Task: Add a signature Gloria Young containing Best wishes for a happy Columbus Day, Gloria Young to email address softage.2@softage.net and add a label Medications
Action: Mouse moved to (84, 110)
Screenshot: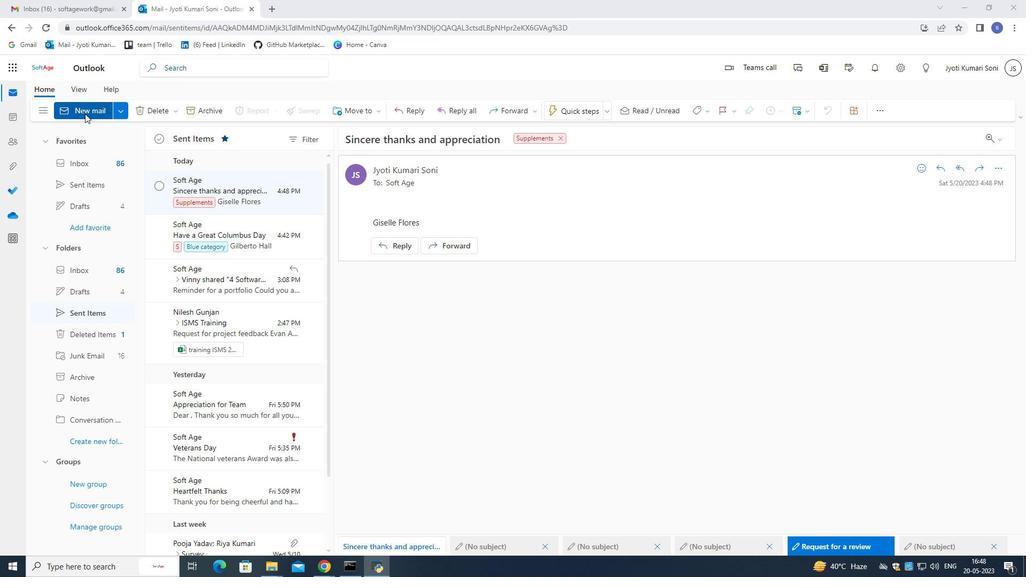 
Action: Mouse pressed left at (84, 110)
Screenshot: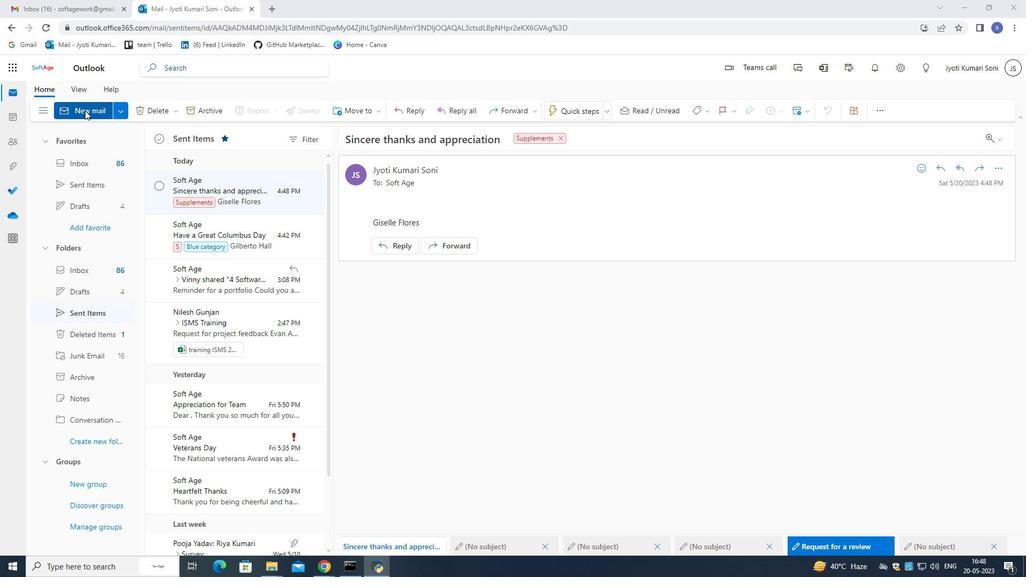 
Action: Mouse moved to (609, 172)
Screenshot: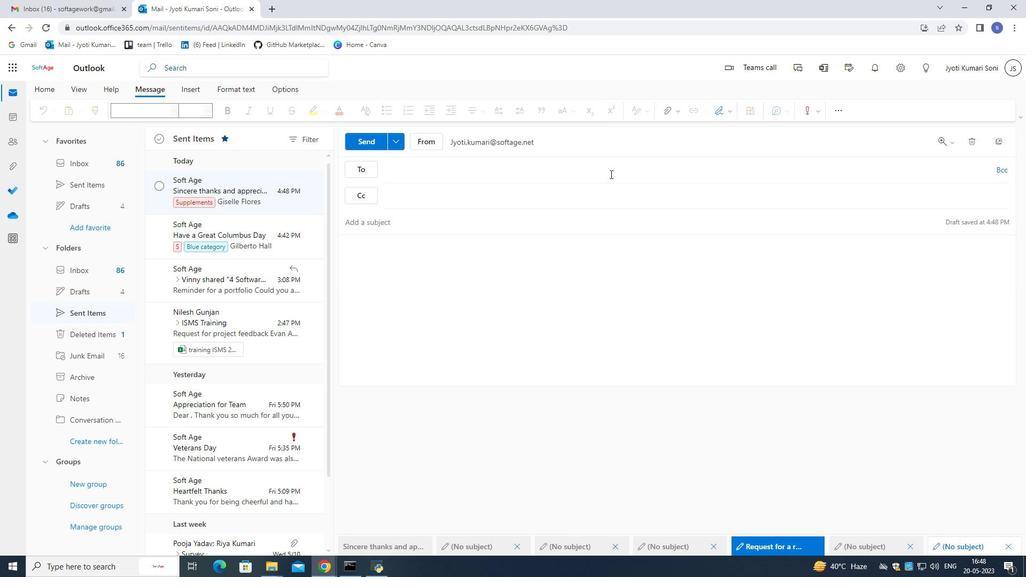 
Action: Mouse pressed left at (609, 172)
Screenshot: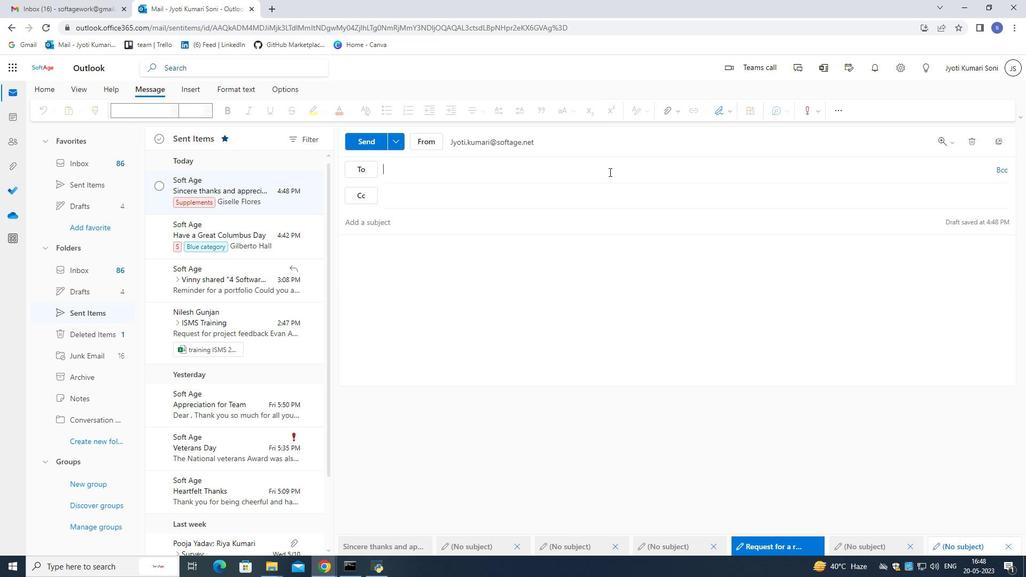 
Action: Mouse moved to (732, 109)
Screenshot: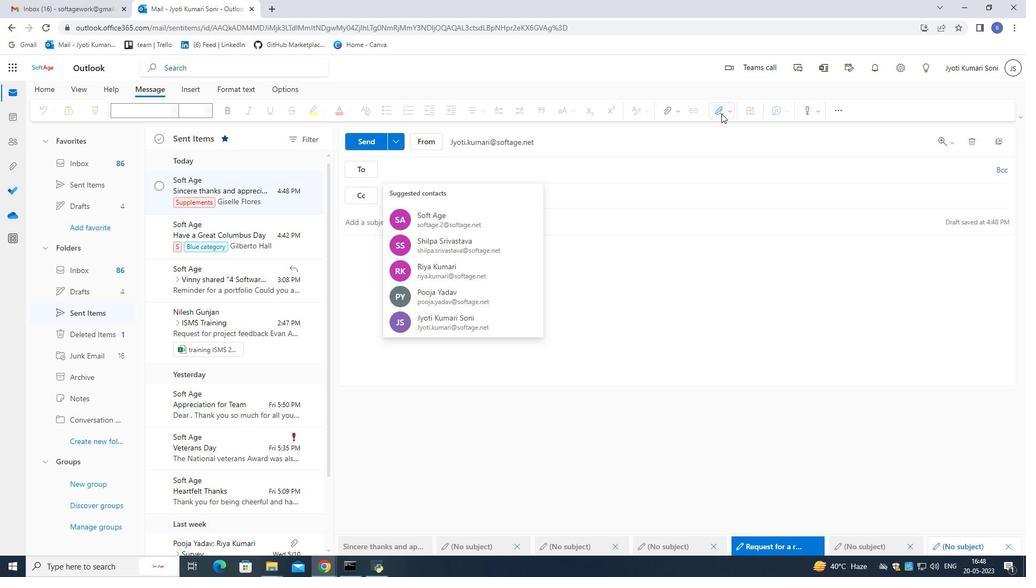 
Action: Mouse pressed left at (732, 109)
Screenshot: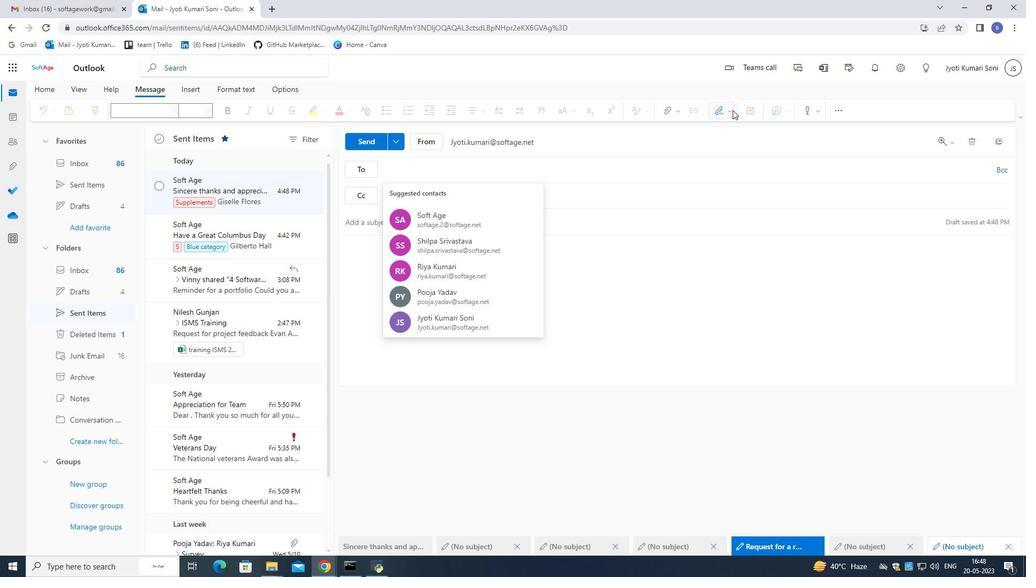 
Action: Mouse moved to (705, 304)
Screenshot: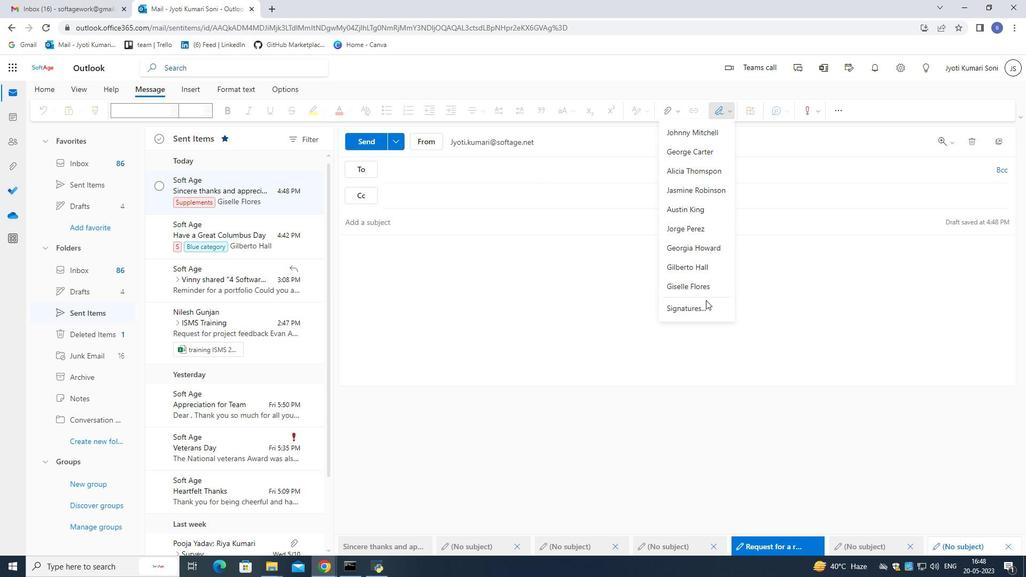 
Action: Mouse pressed left at (705, 304)
Screenshot: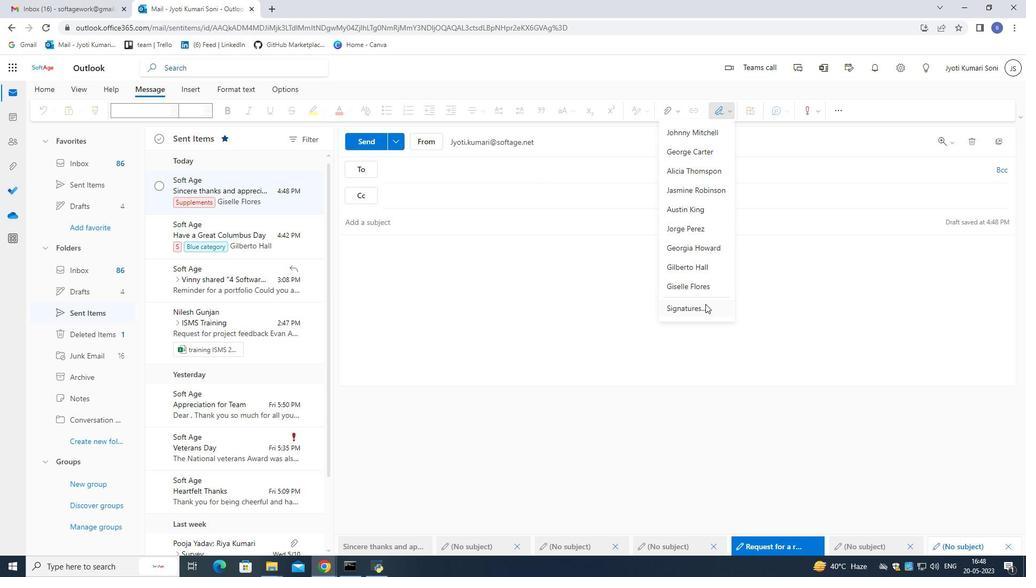 
Action: Mouse moved to (676, 194)
Screenshot: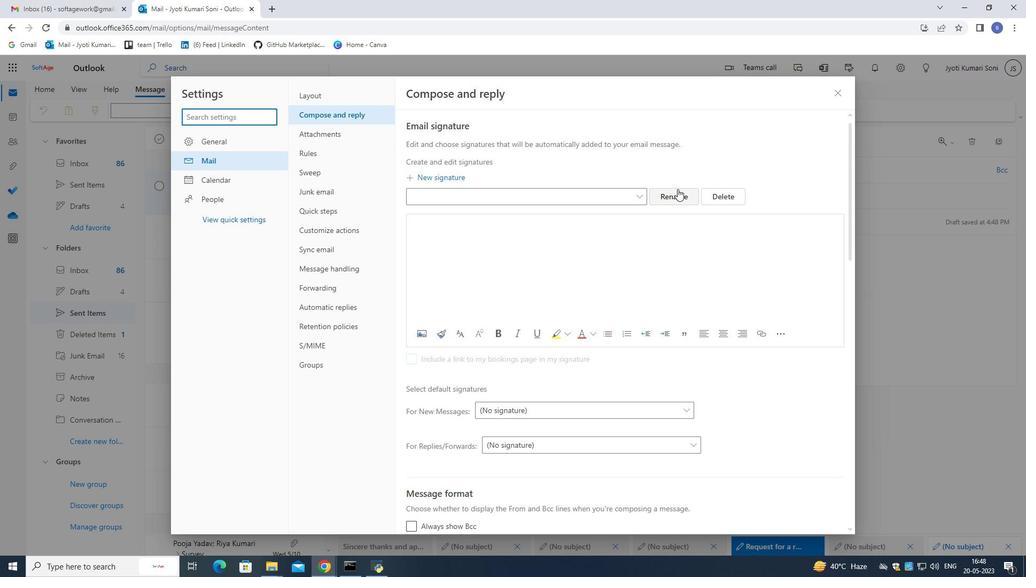 
Action: Mouse pressed left at (676, 194)
Screenshot: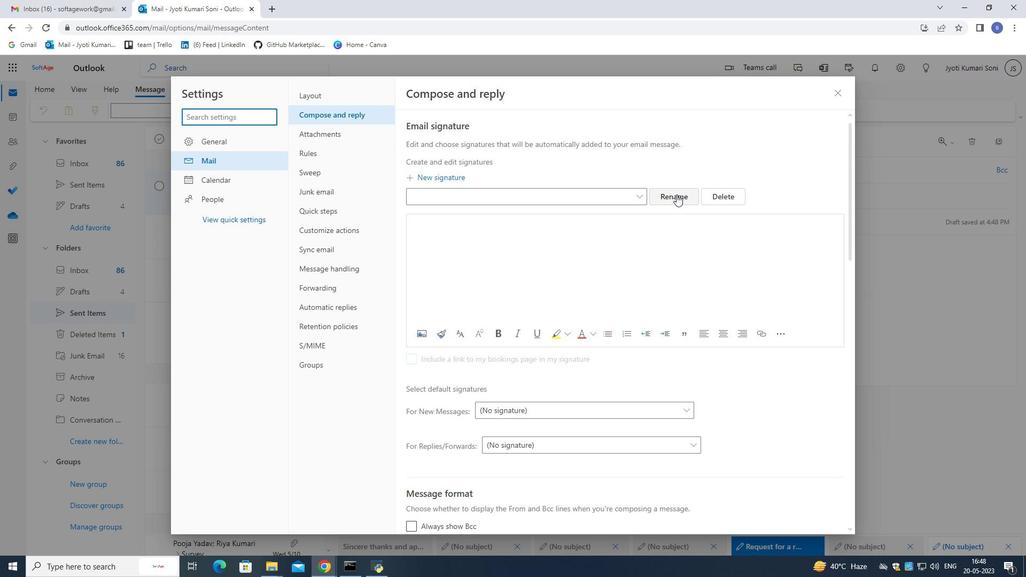 
Action: Mouse moved to (643, 194)
Screenshot: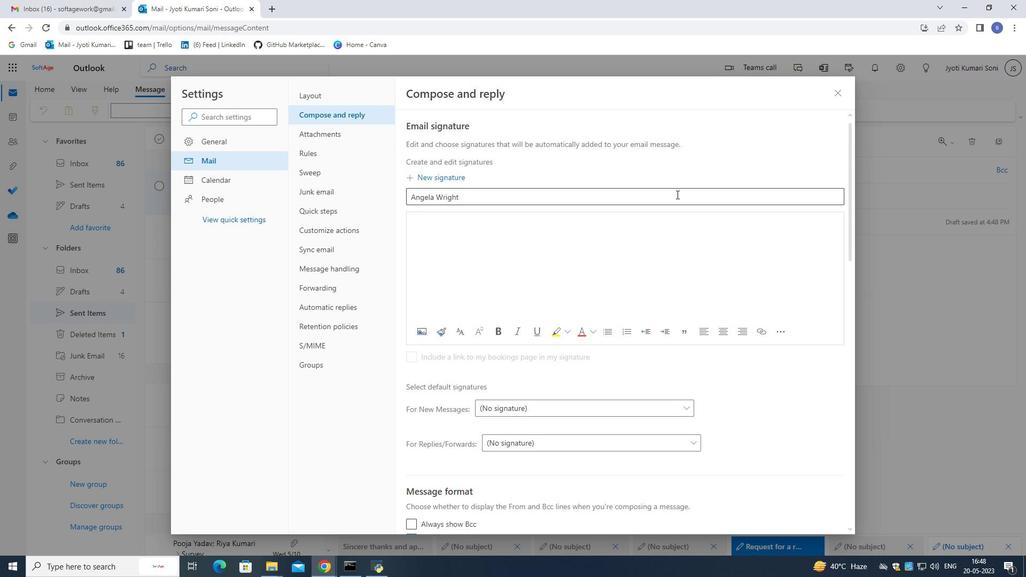
Action: Mouse pressed left at (643, 194)
Screenshot: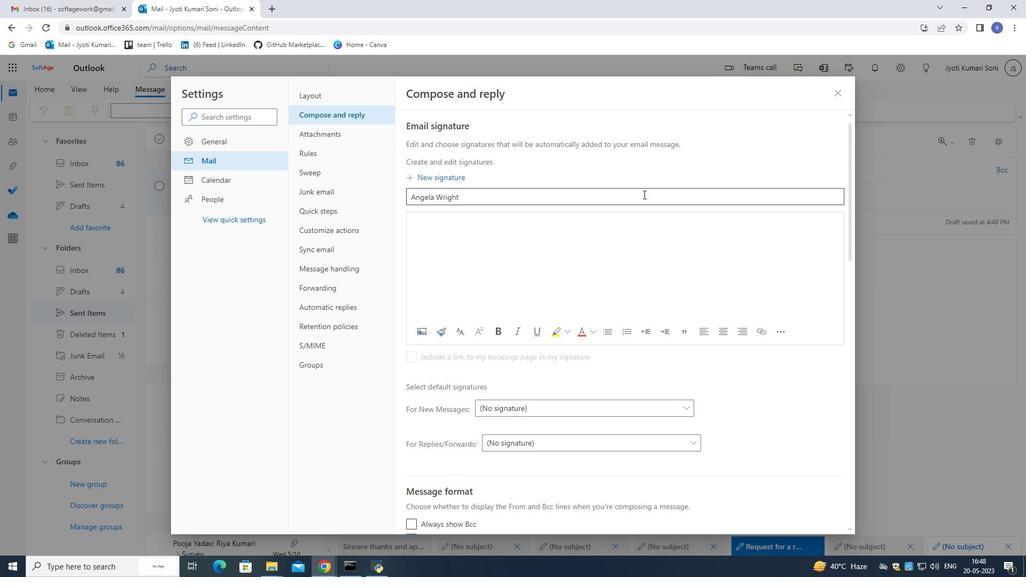 
Action: Mouse pressed left at (643, 194)
Screenshot: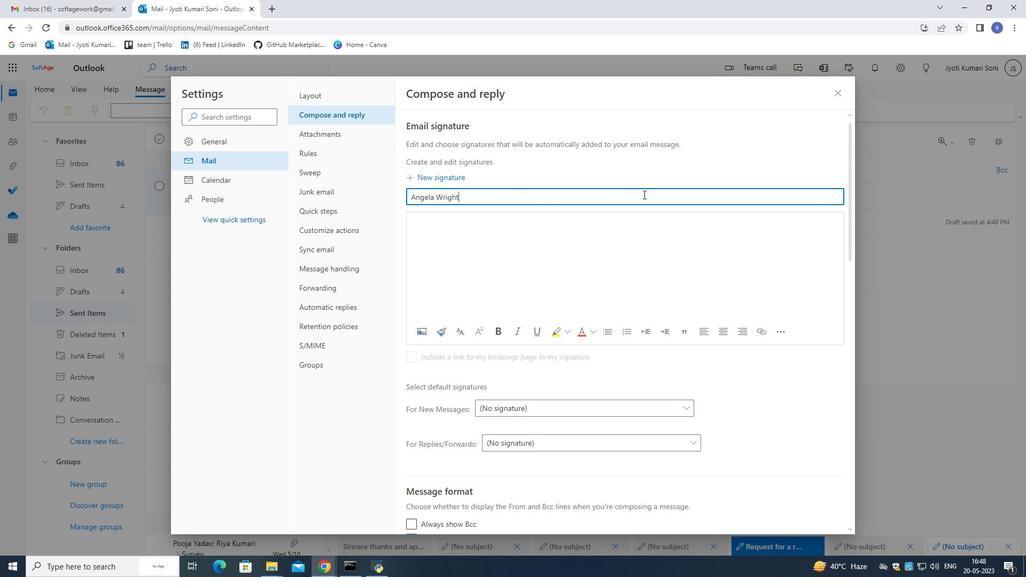 
Action: Mouse pressed left at (643, 194)
Screenshot: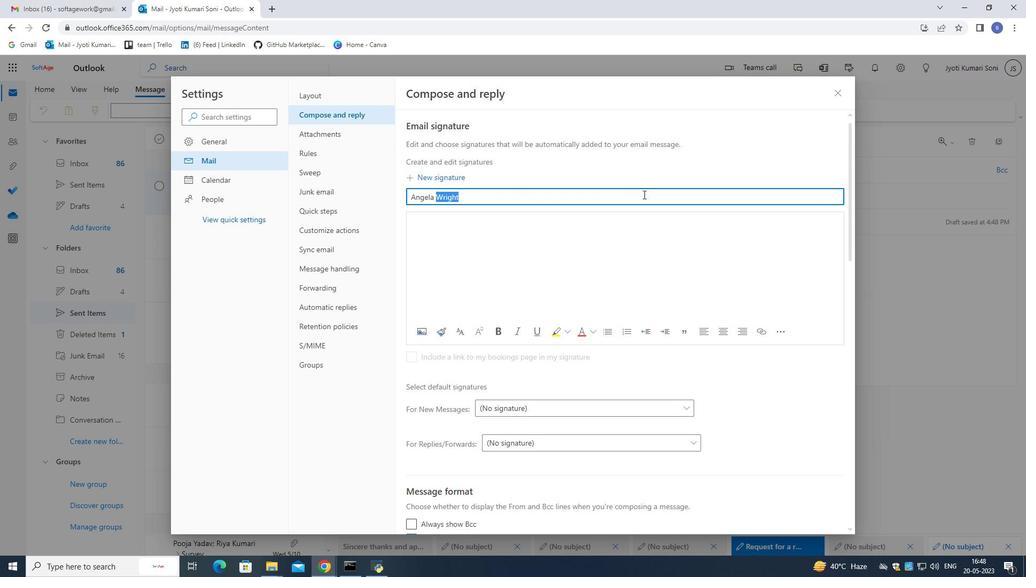 
Action: Key pressed <Key.shift><Key.shift>Gloria<Key.space><Key.shift>Young
Screenshot: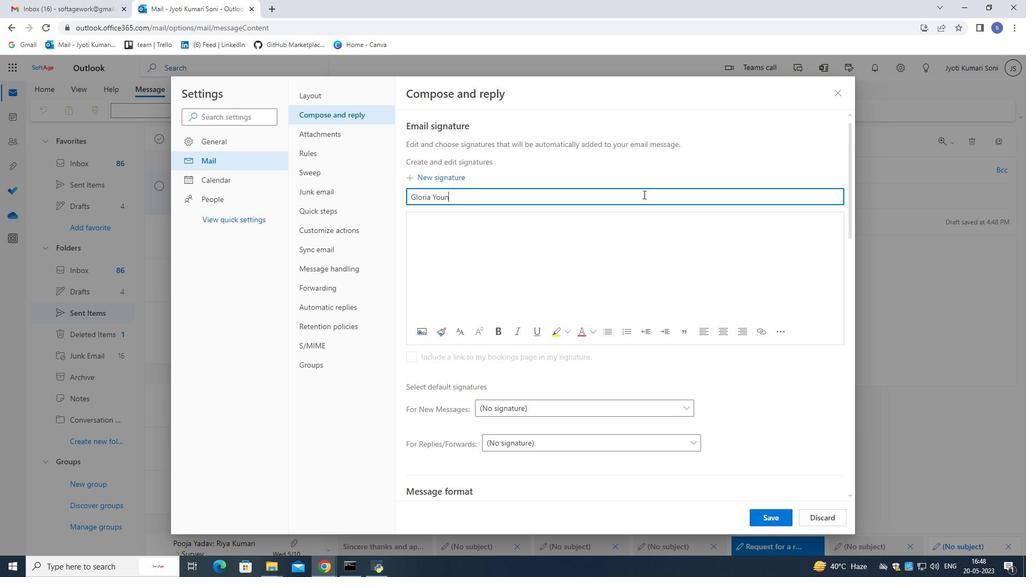 
Action: Mouse pressed left at (643, 194)
Screenshot: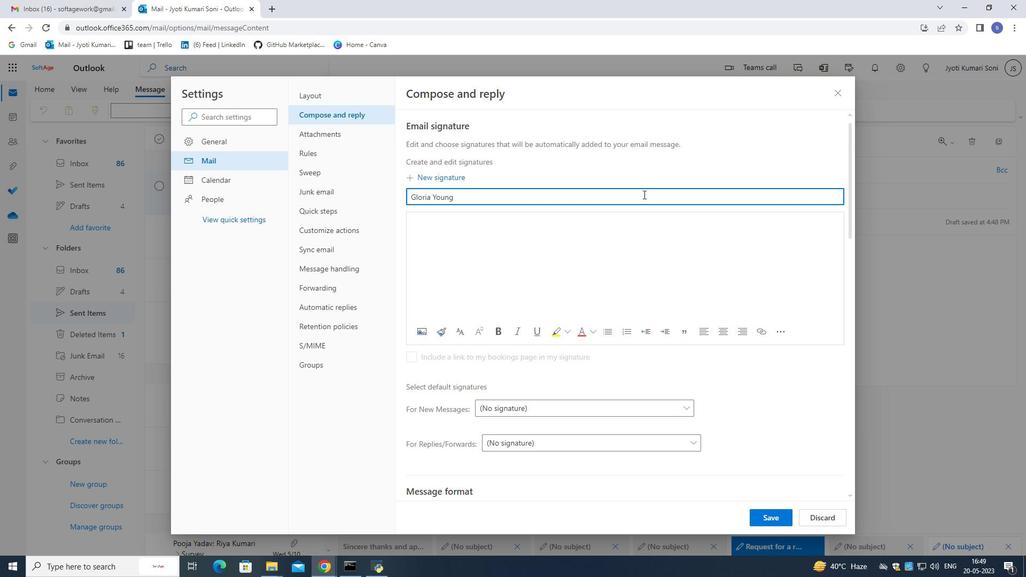 
Action: Mouse moved to (400, 187)
Screenshot: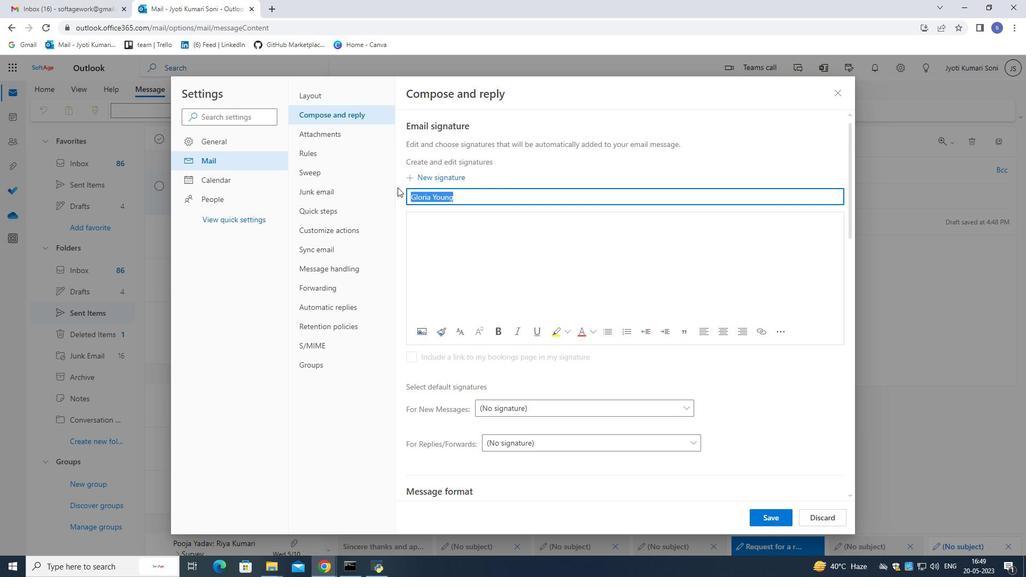 
Action: Key pressed ctrl+C
Screenshot: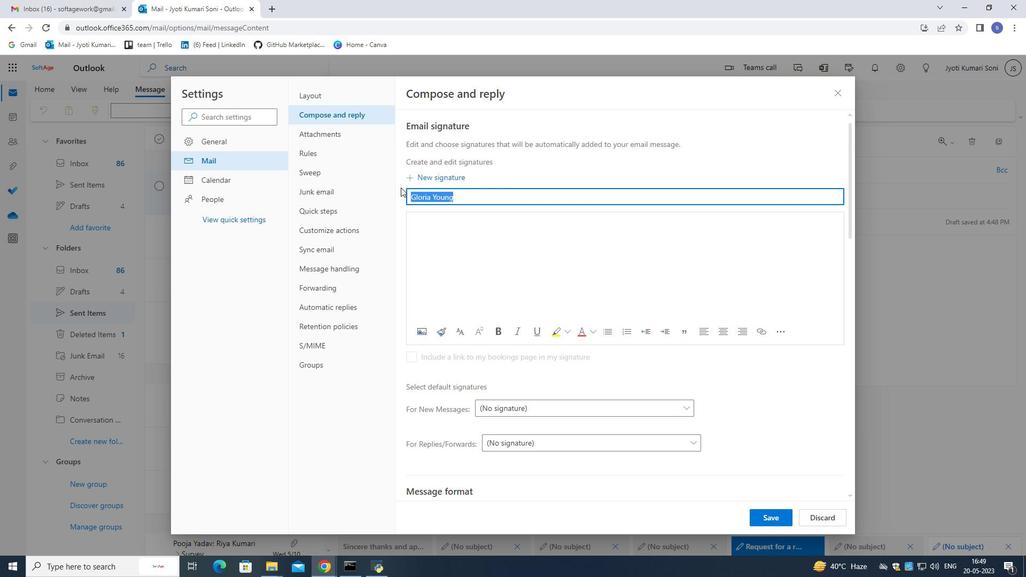 
Action: Mouse moved to (442, 235)
Screenshot: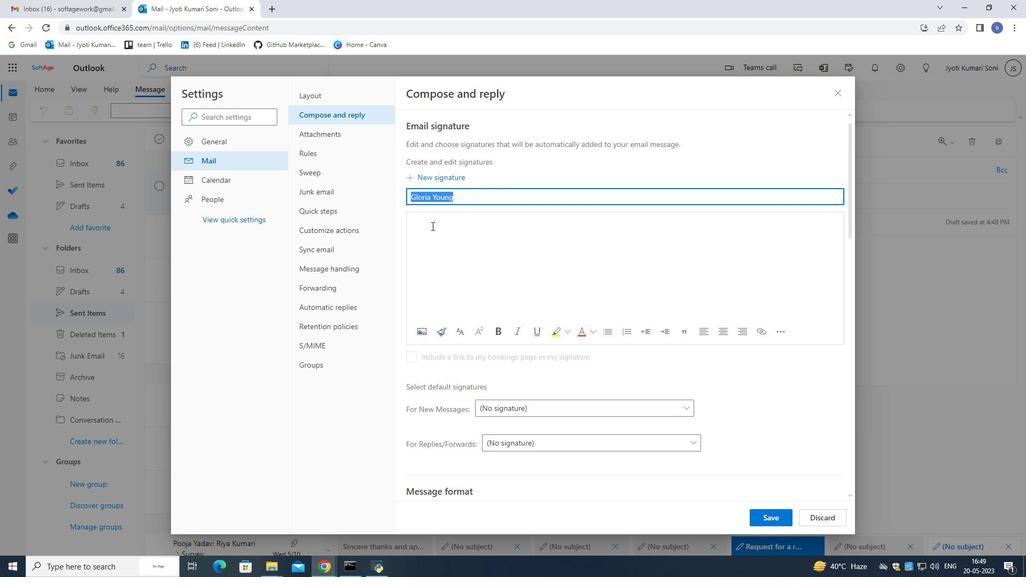 
Action: Mouse pressed left at (442, 235)
Screenshot: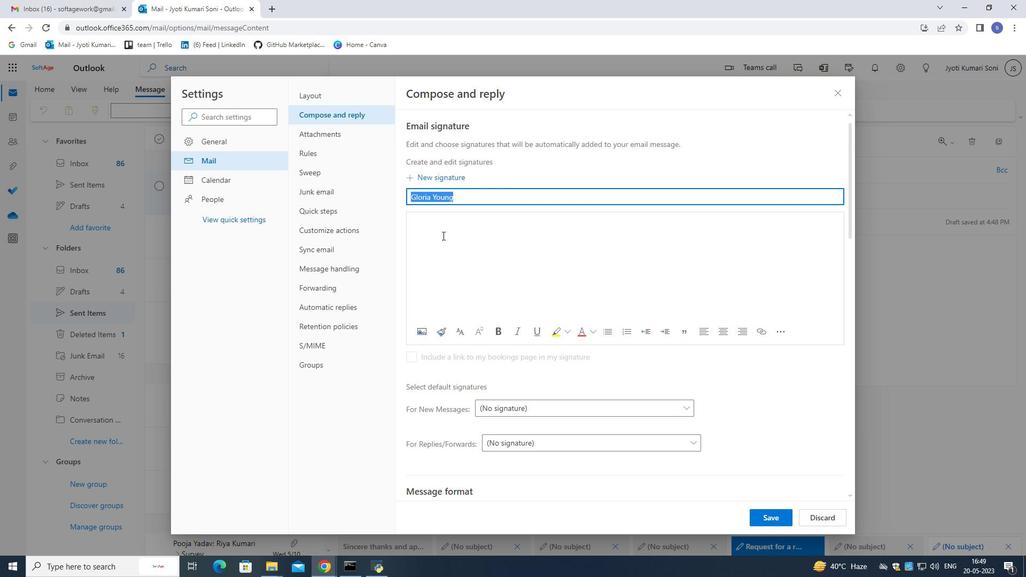 
Action: Key pressed ctrl+V
Screenshot: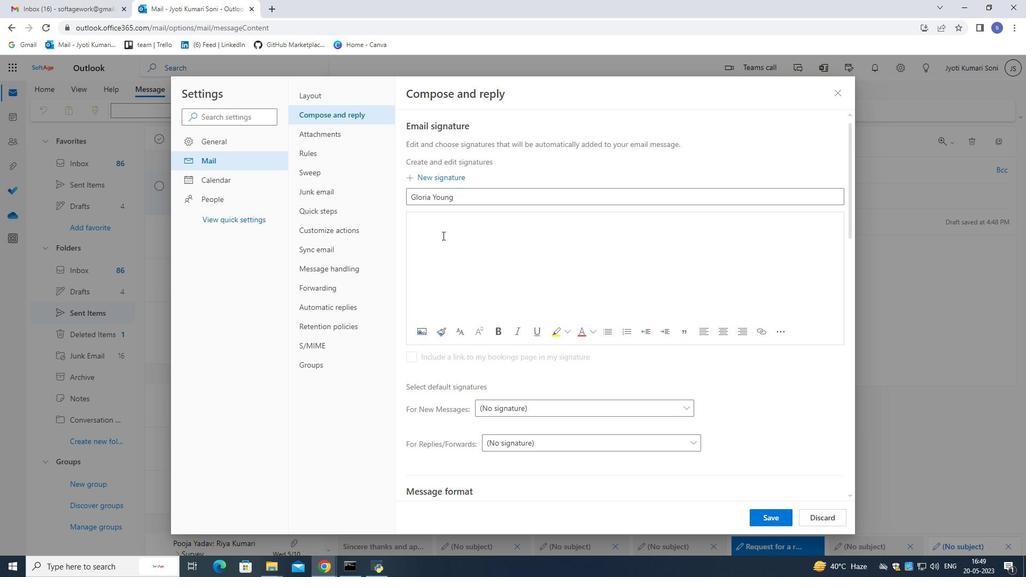
Action: Mouse moved to (779, 514)
Screenshot: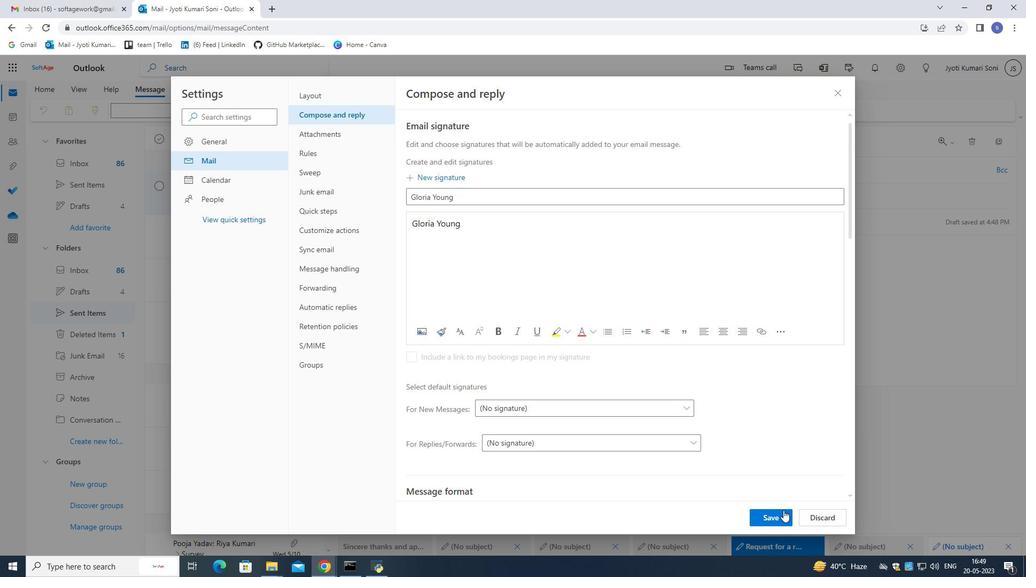 
Action: Mouse pressed left at (779, 514)
Screenshot: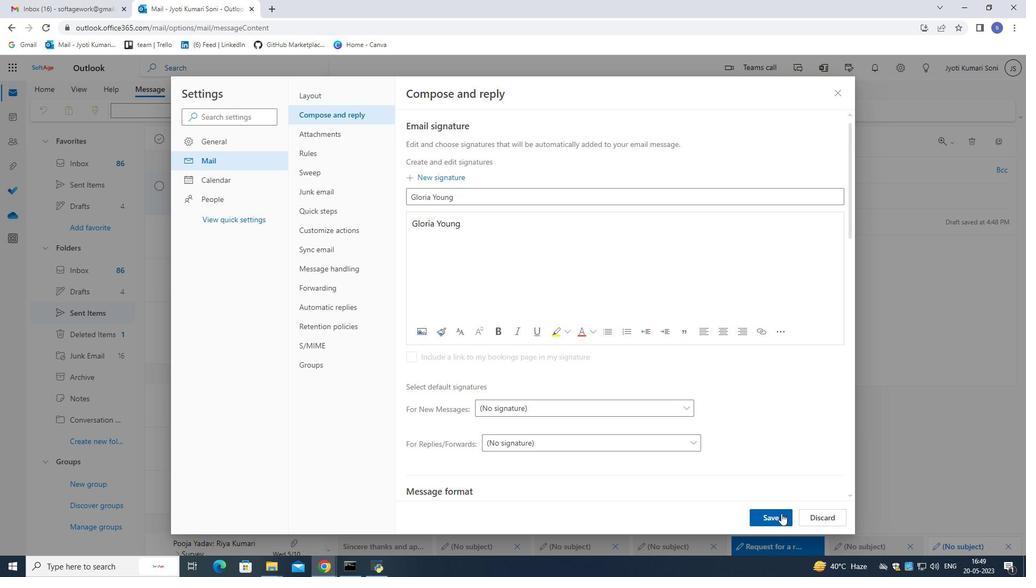 
Action: Mouse moved to (841, 91)
Screenshot: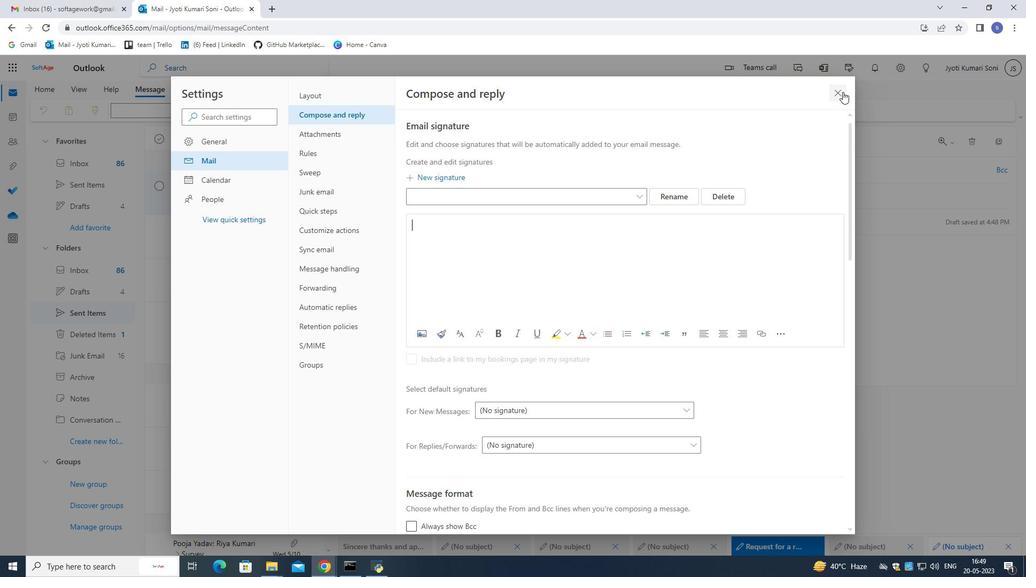 
Action: Mouse pressed left at (841, 91)
Screenshot: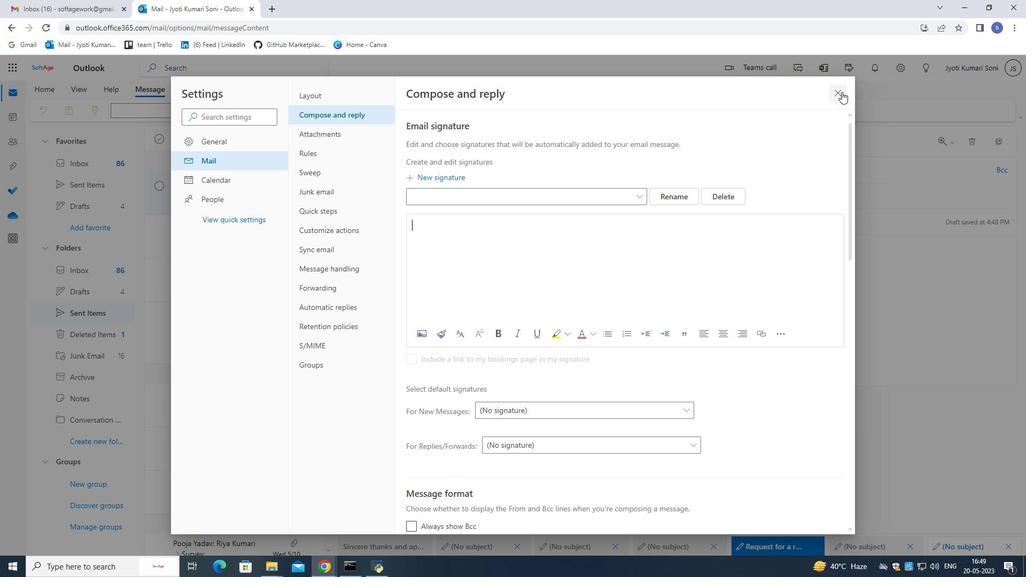 
Action: Mouse moved to (721, 114)
Screenshot: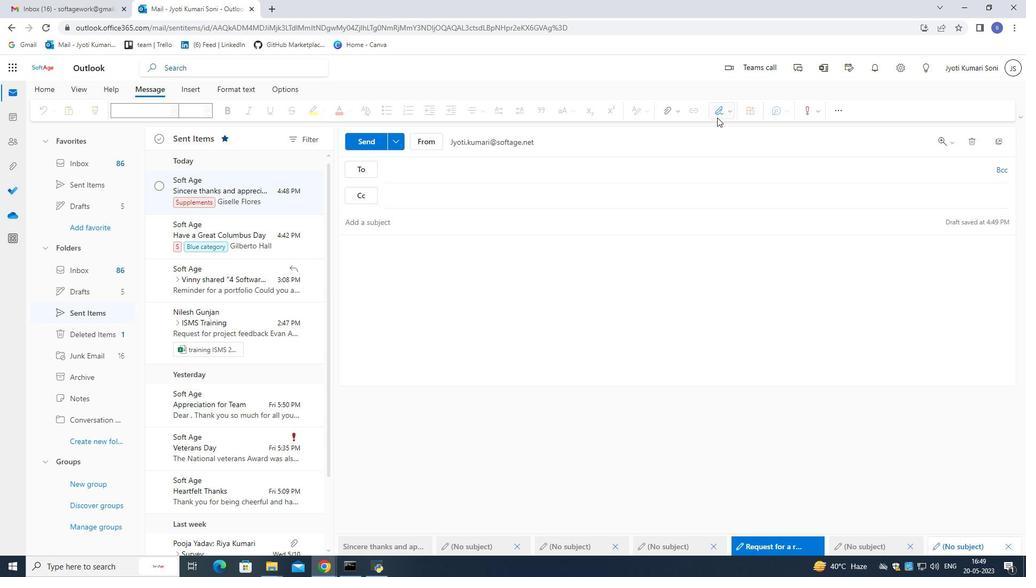 
Action: Mouse pressed left at (721, 114)
Screenshot: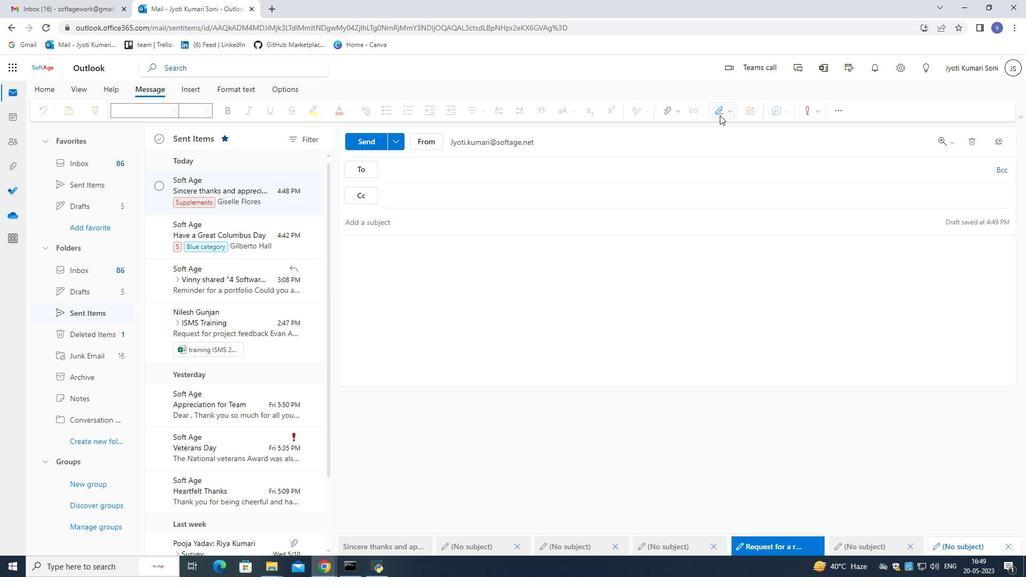 
Action: Mouse moved to (692, 304)
Screenshot: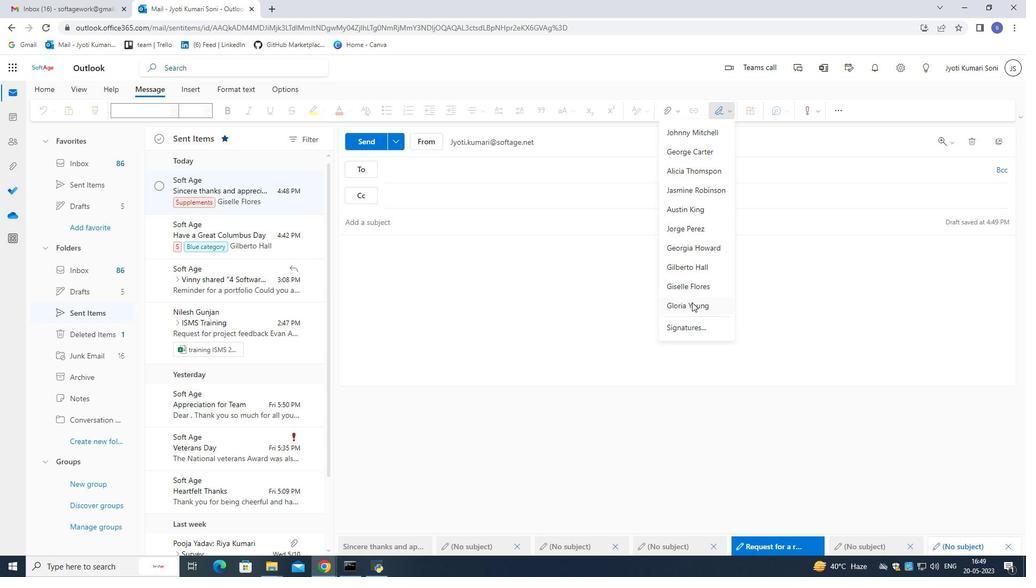
Action: Mouse pressed left at (692, 304)
Screenshot: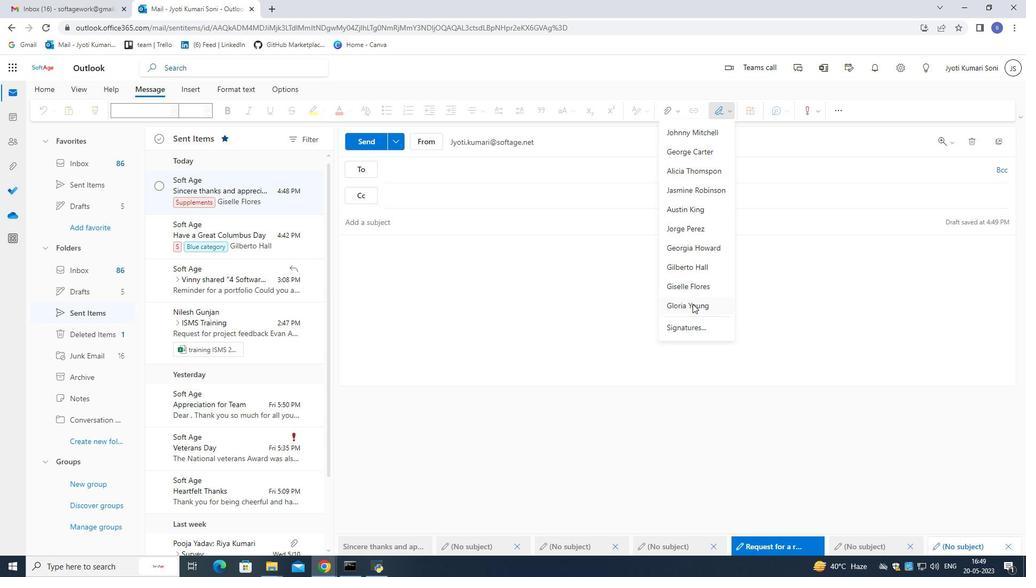 
Action: Mouse moved to (463, 172)
Screenshot: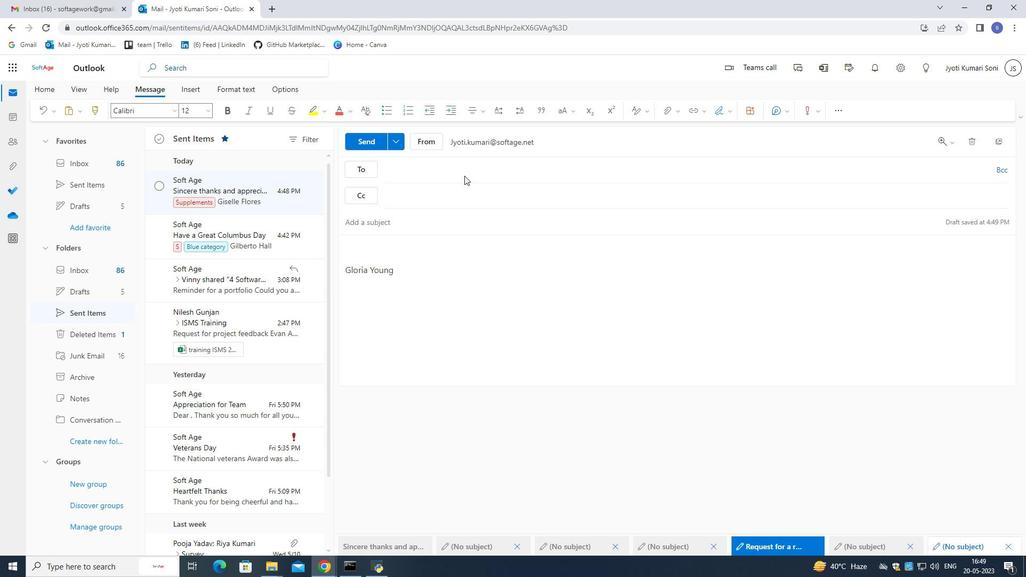 
Action: Mouse pressed left at (463, 172)
Screenshot: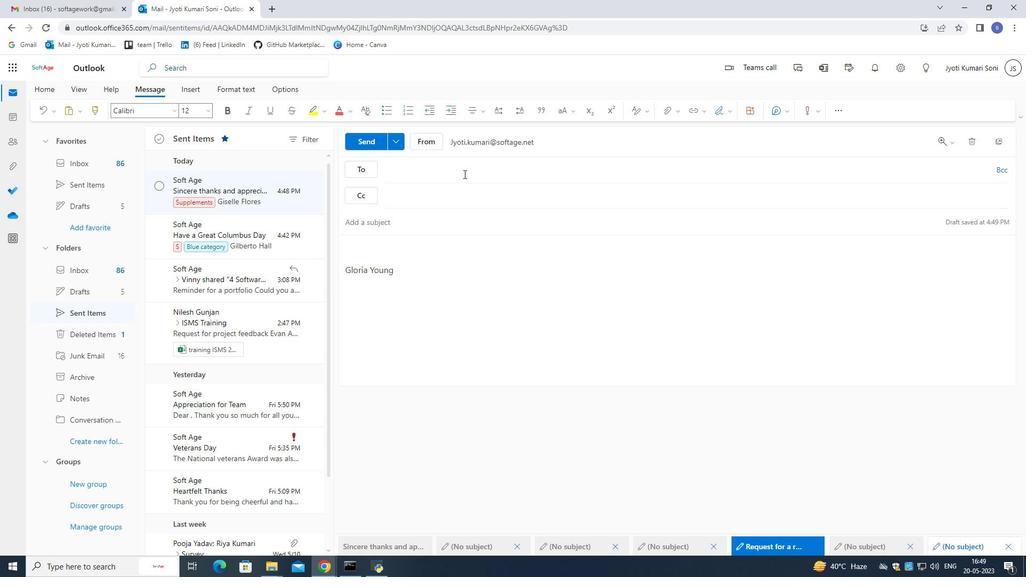 
Action: Key pressed softage.2<Key.shift>@softage.net
Screenshot: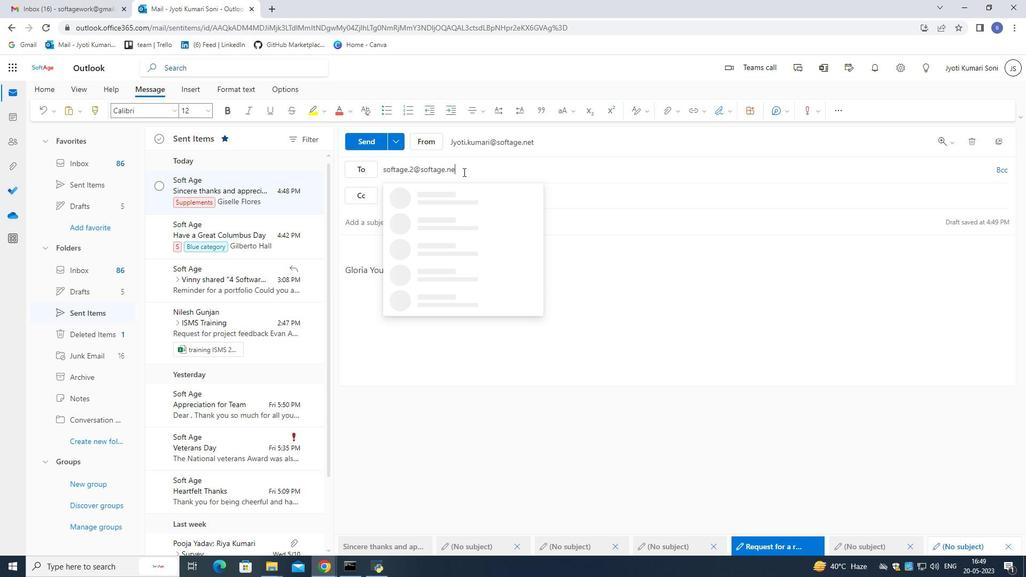 
Action: Mouse moved to (473, 195)
Screenshot: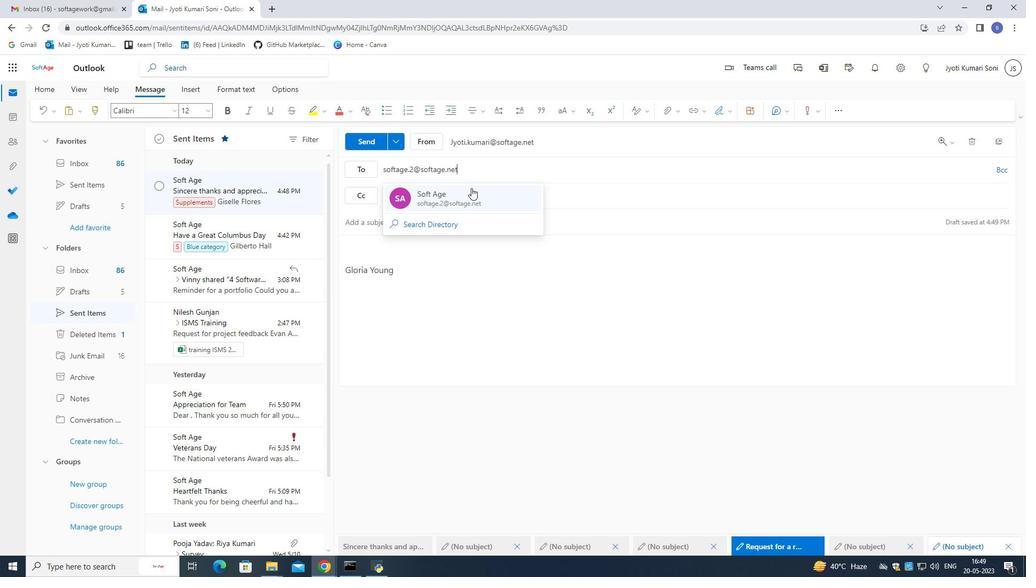 
Action: Mouse pressed left at (473, 195)
Screenshot: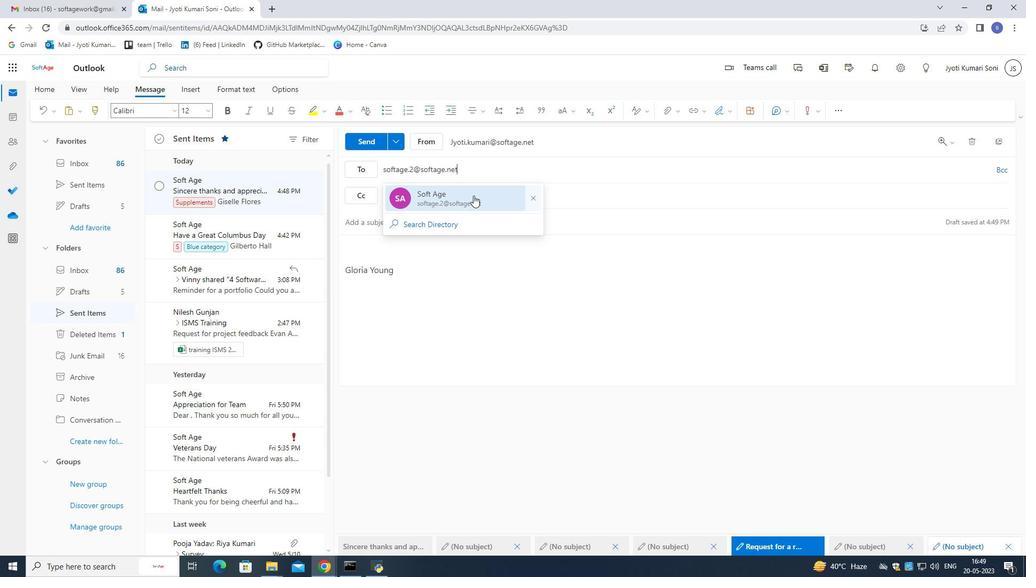 
Action: Mouse moved to (466, 221)
Screenshot: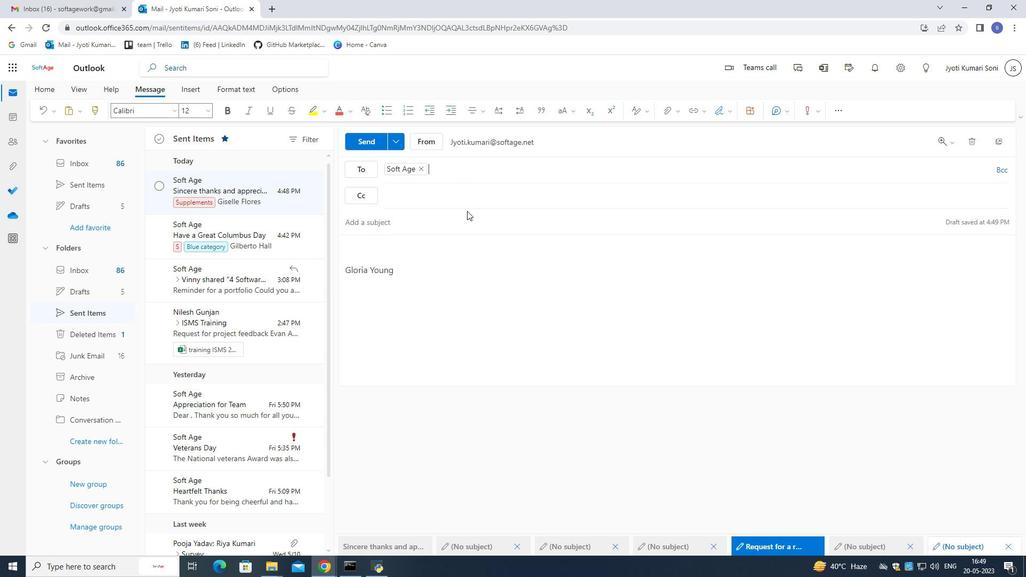 
Action: Mouse pressed left at (466, 221)
Screenshot: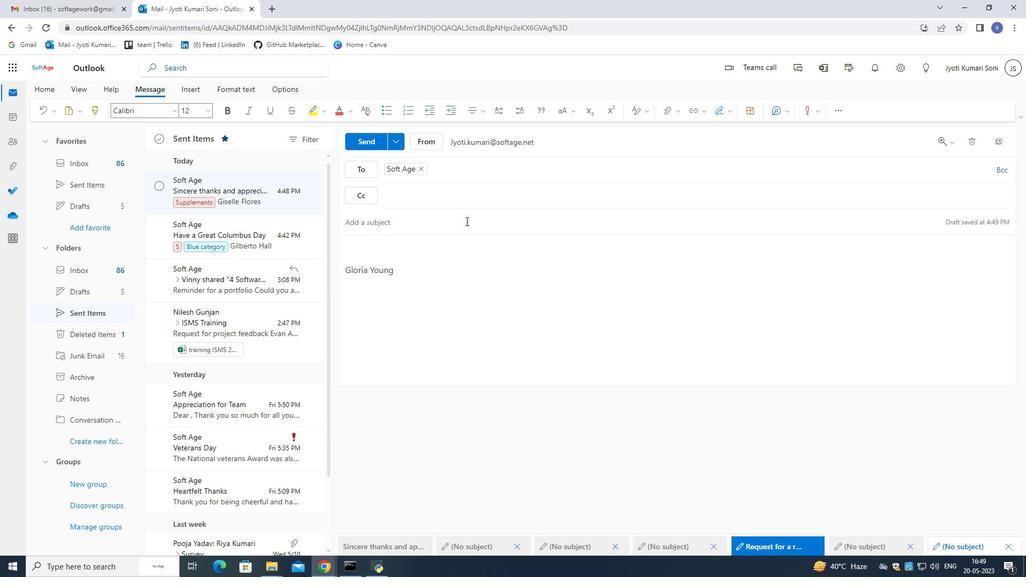 
Action: Mouse moved to (467, 221)
Screenshot: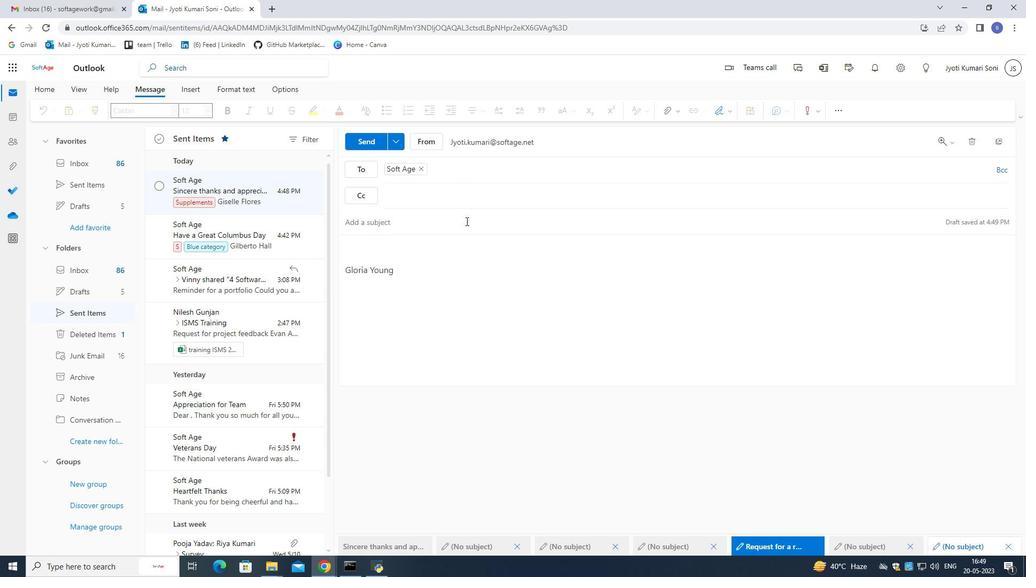 
Action: Key pressed <Key.shift>Best<Key.space><Key.shift>Wishes<Key.space>for<Key.space>a<Key.space>happy<Key.space>columbus<Key.space>day<Key.left><Key.left><Key.left><Key.left>
Screenshot: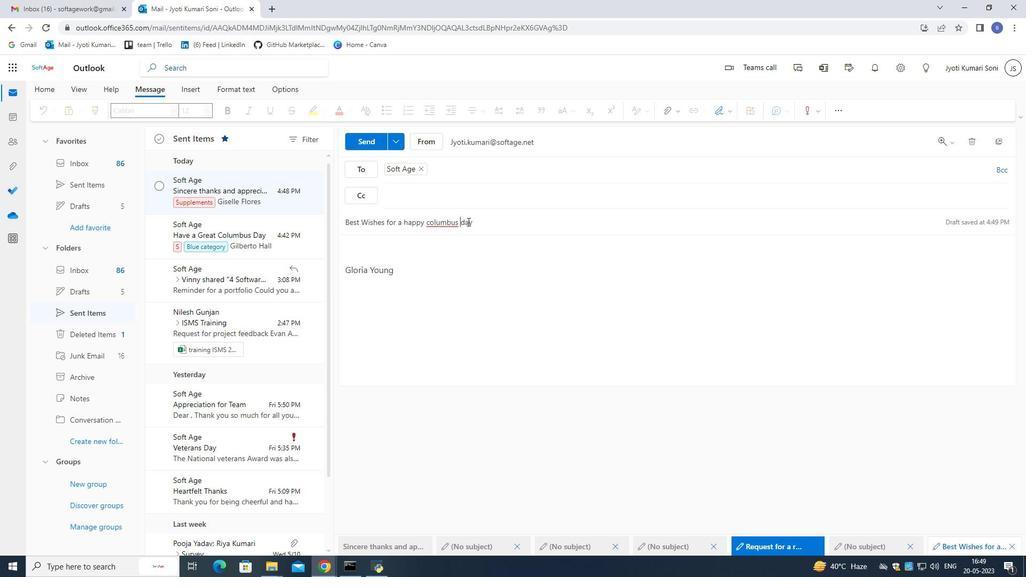 
Action: Mouse moved to (639, 236)
Screenshot: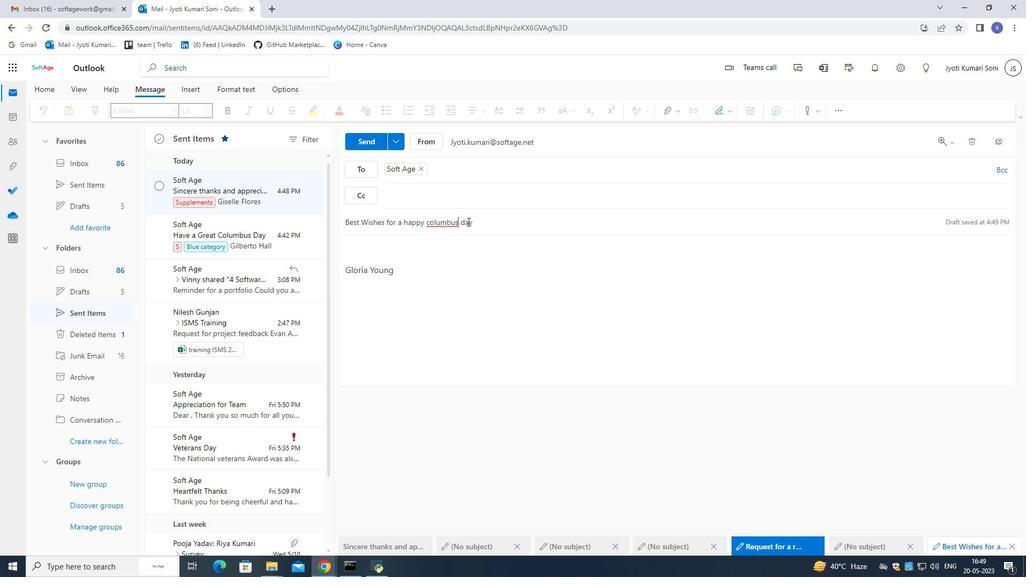 
Action: Key pressed <Key.right>
Screenshot: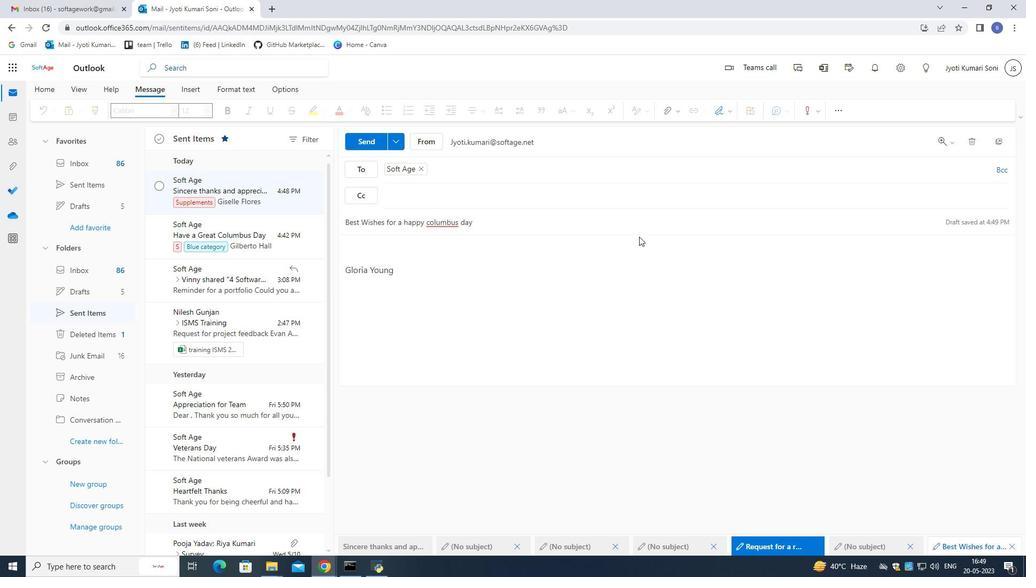 
Action: Mouse moved to (639, 236)
Screenshot: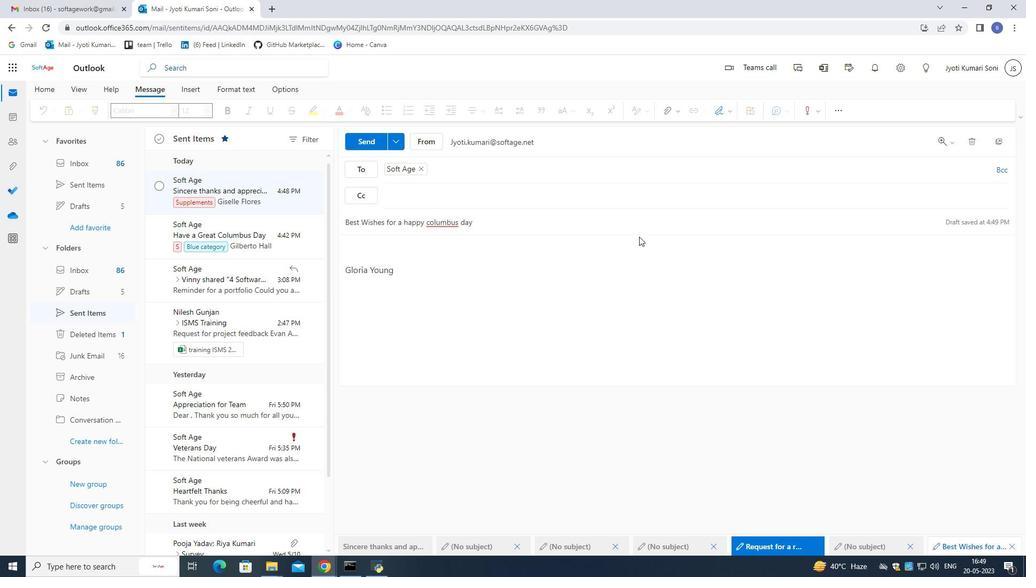
Action: Key pressed <Key.right><Key.backspace><Key.shift>D
Screenshot: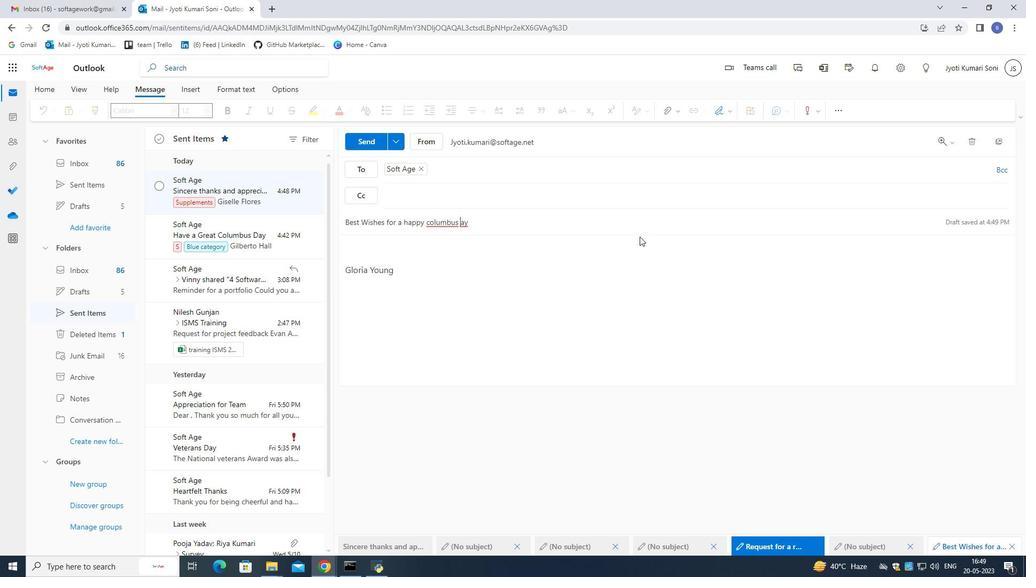 
Action: Mouse moved to (449, 221)
Screenshot: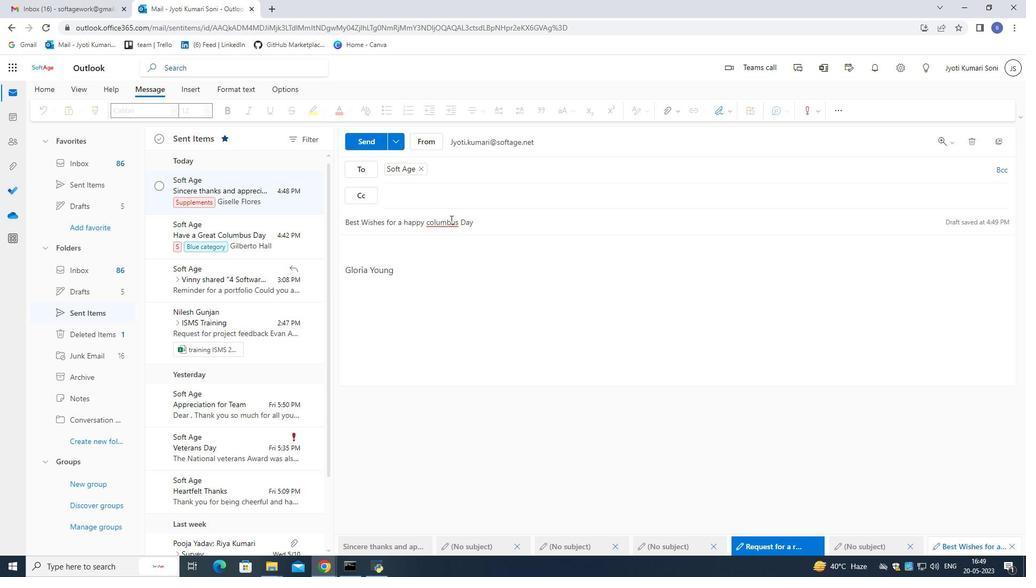 
Action: Mouse pressed left at (449, 221)
Screenshot: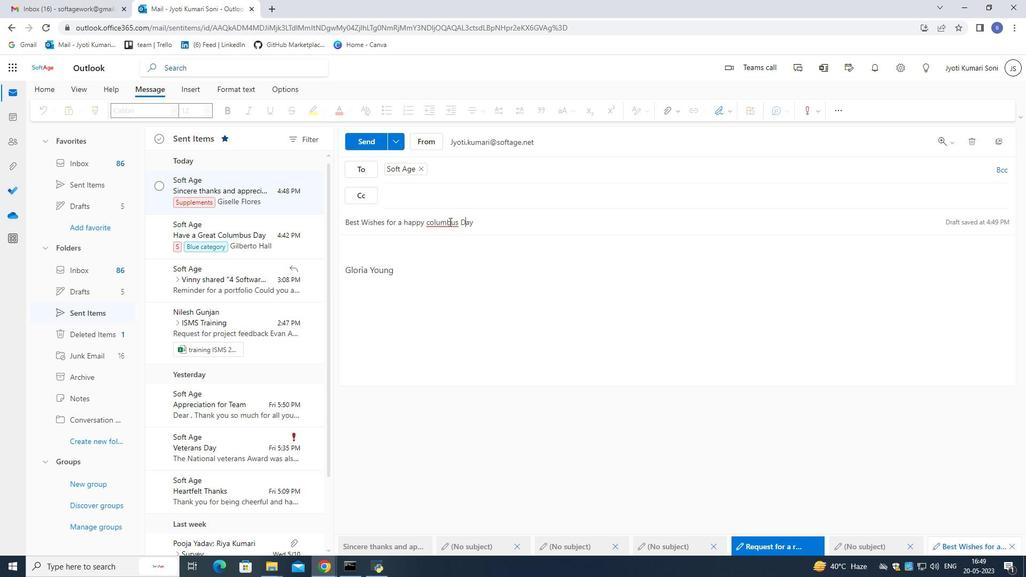
Action: Mouse moved to (458, 222)
Screenshot: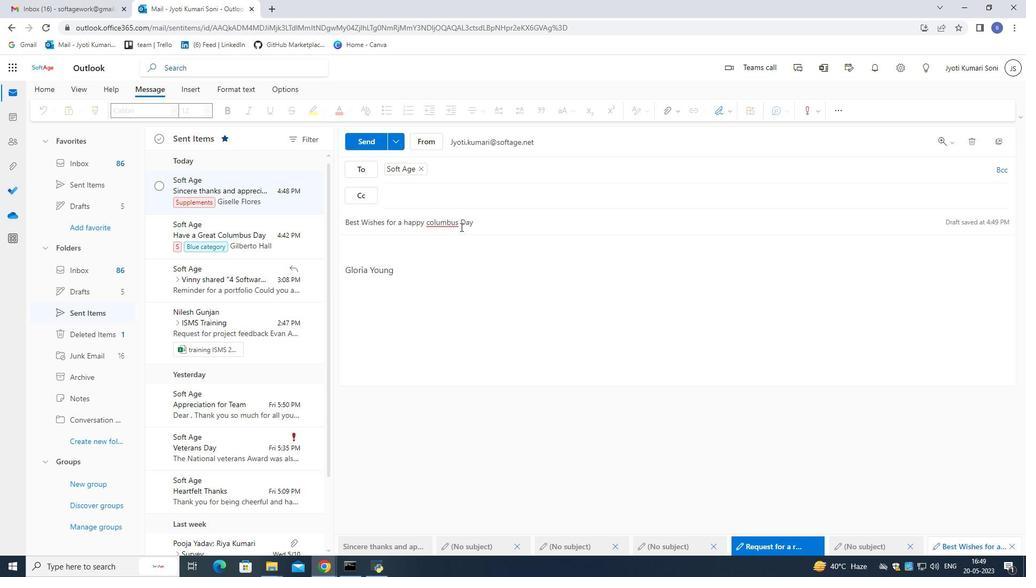 
Action: Mouse pressed left at (458, 222)
Screenshot: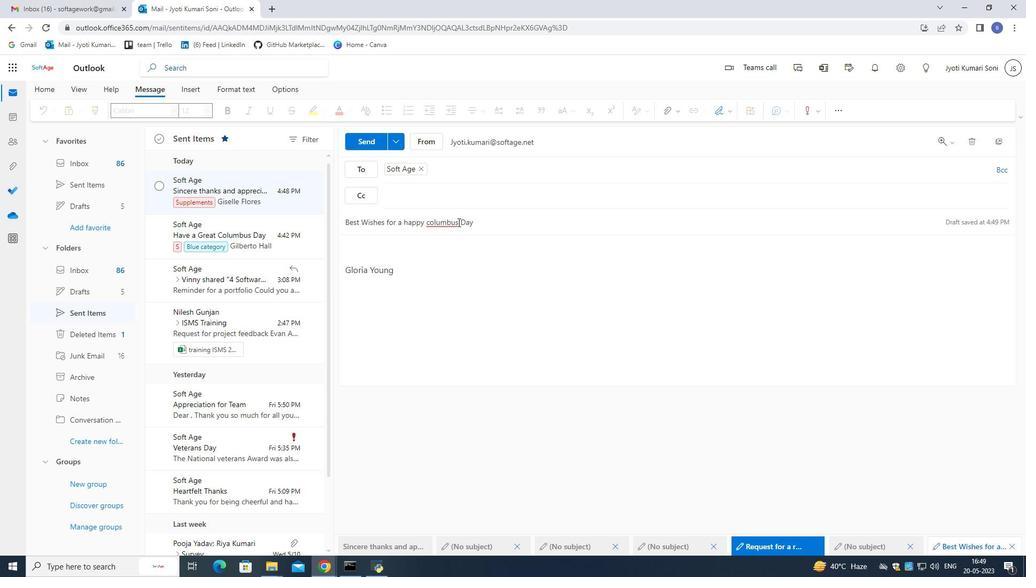 
Action: Mouse moved to (429, 220)
Screenshot: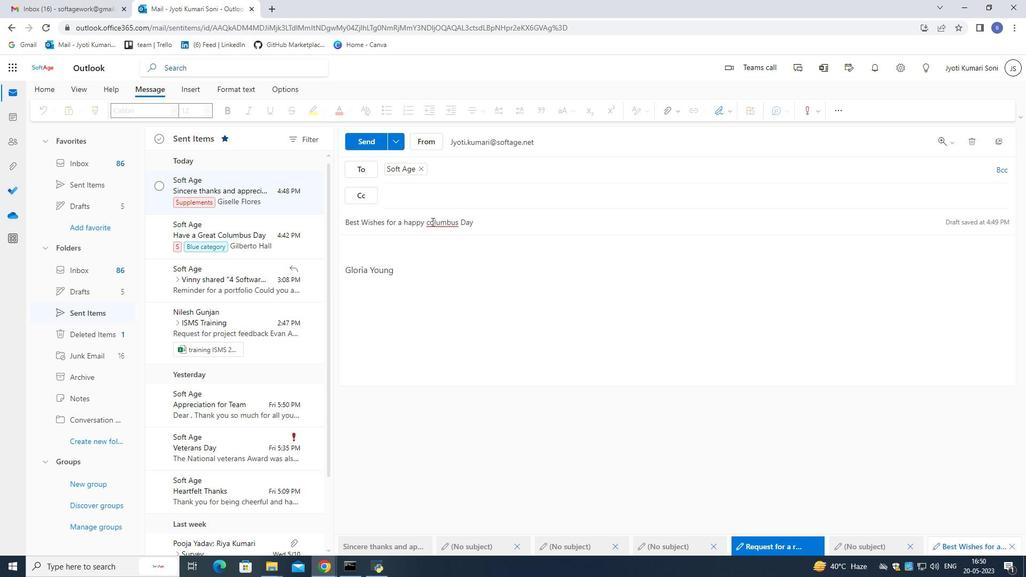 
Action: Mouse pressed left at (429, 220)
Screenshot: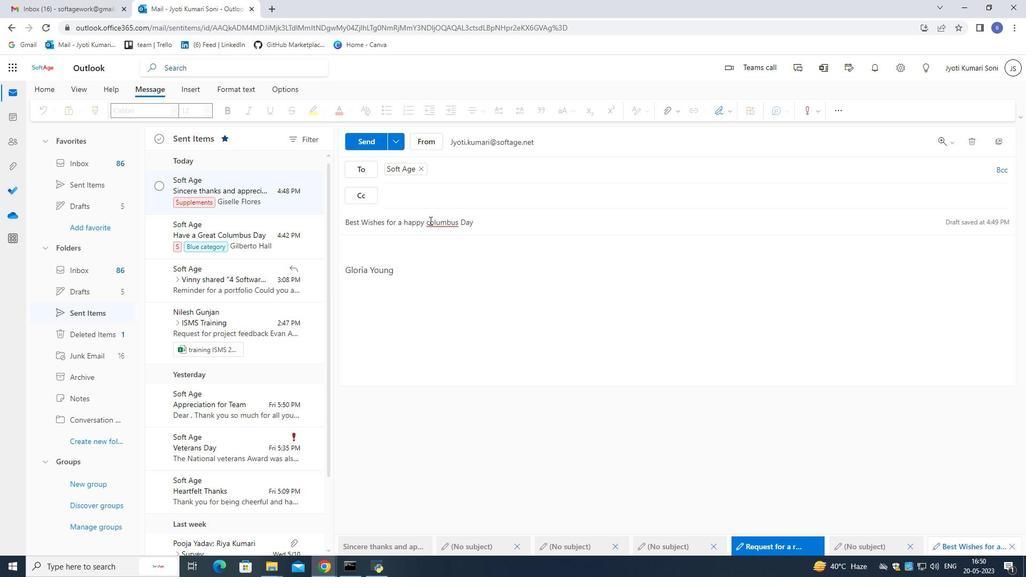 
Action: Mouse moved to (447, 249)
Screenshot: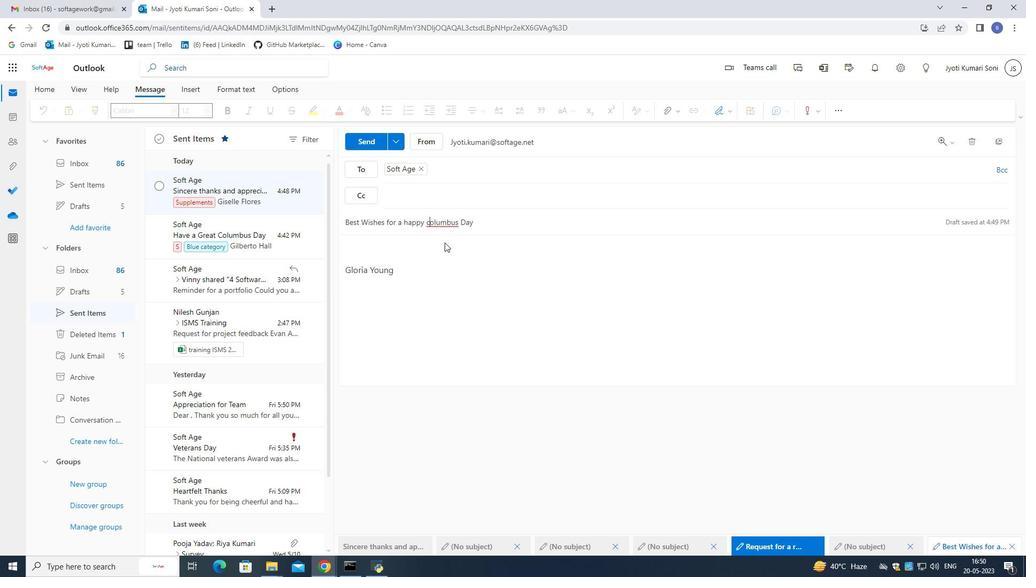 
Action: Key pressed <Key.backspace><Key.shift>C
Screenshot: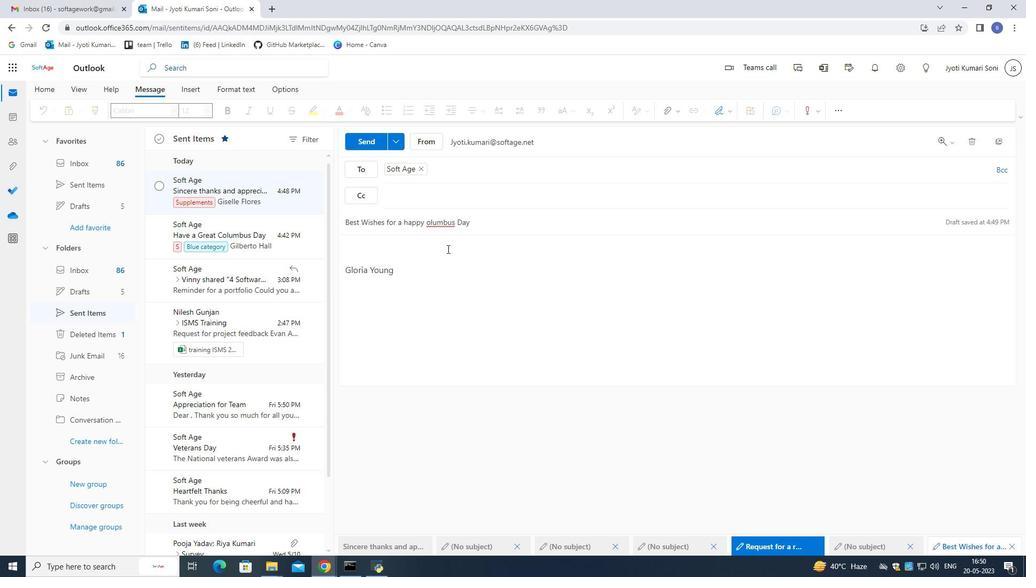 
Action: Mouse moved to (374, 143)
Screenshot: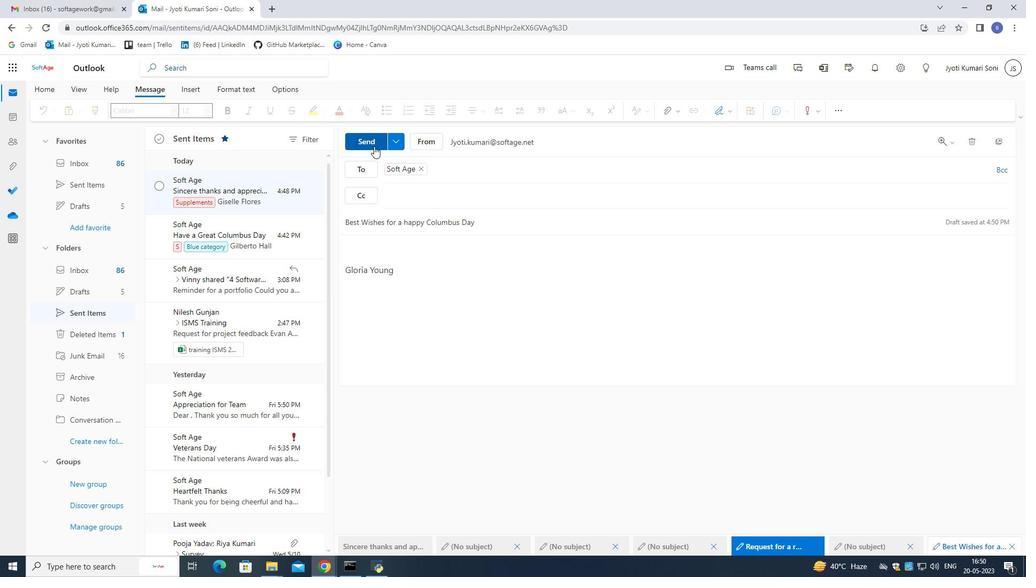 
Action: Mouse pressed left at (374, 143)
Screenshot: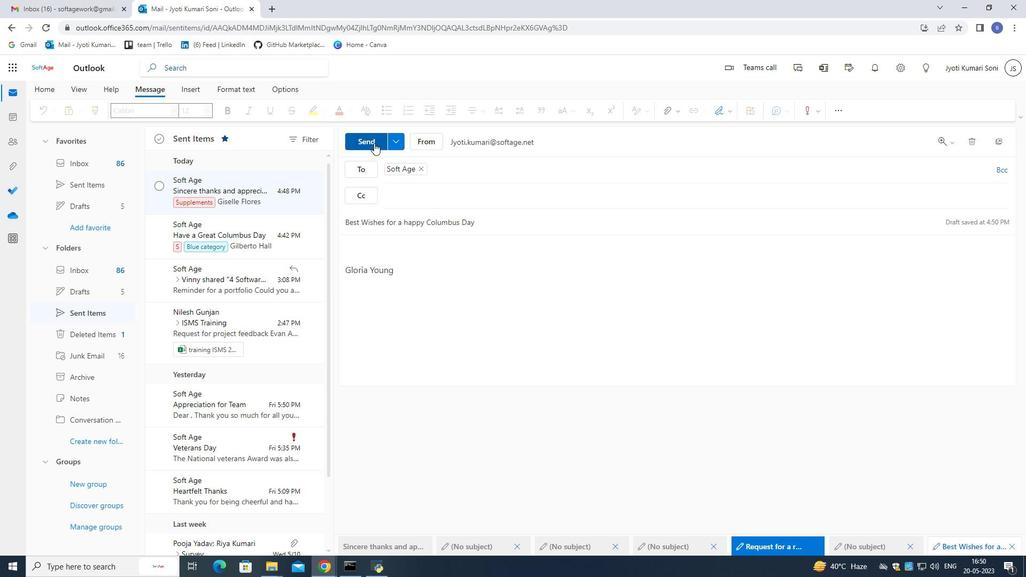 
Action: Mouse moved to (223, 202)
Screenshot: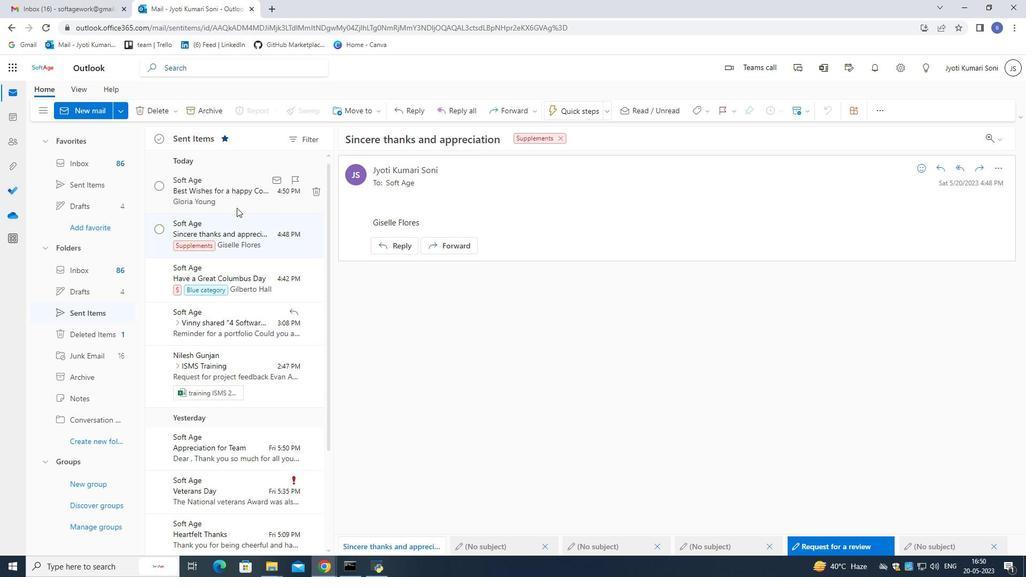 
Action: Mouse pressed left at (223, 202)
Screenshot: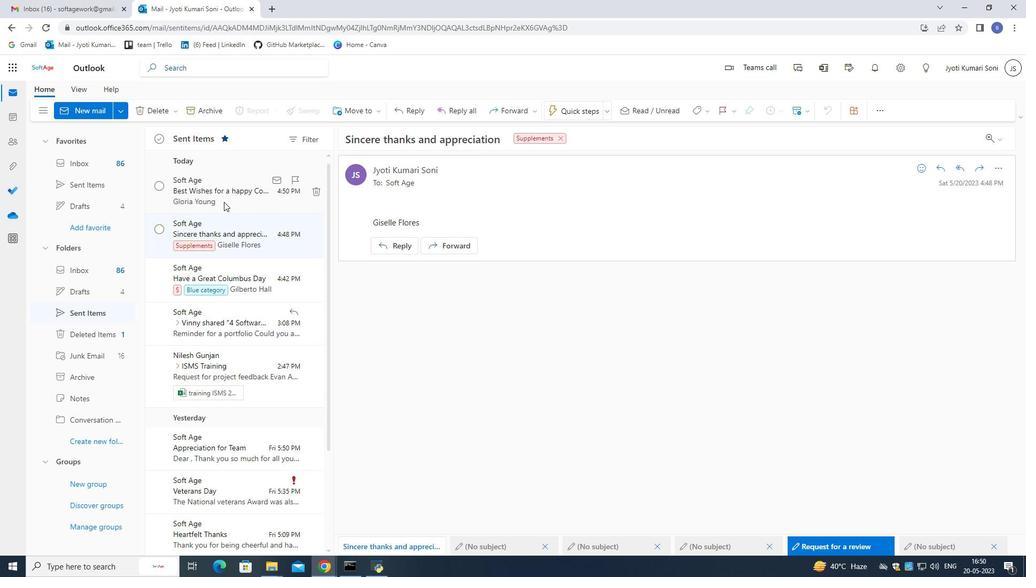 
Action: Mouse moved to (711, 109)
Screenshot: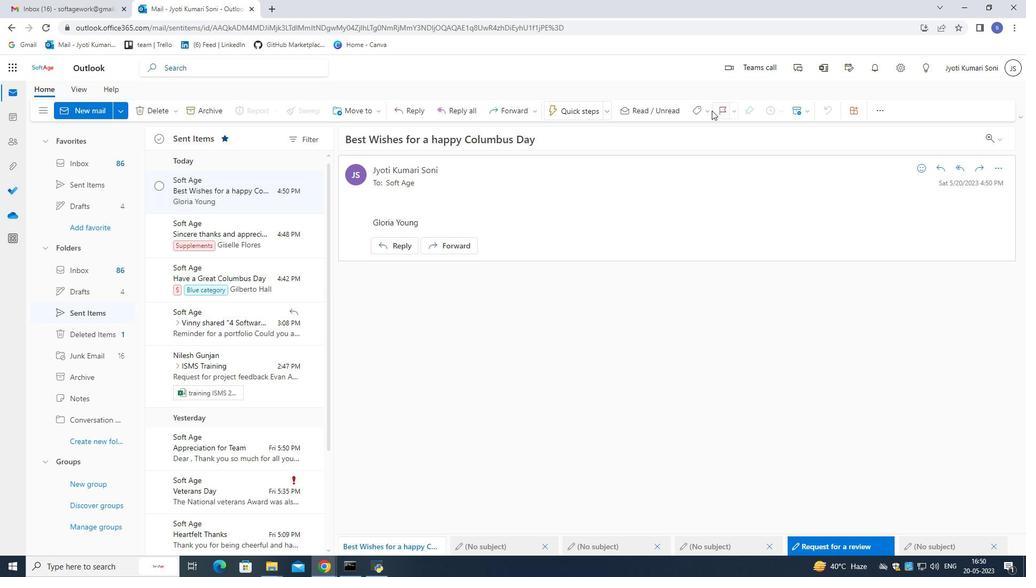 
Action: Mouse pressed left at (711, 109)
Screenshot: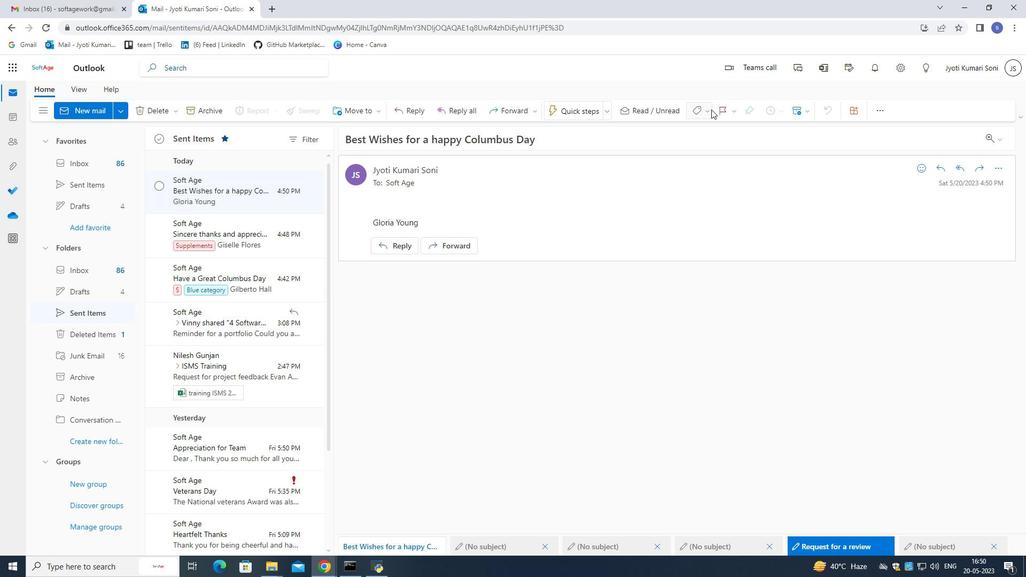 
Action: Mouse moved to (659, 293)
Screenshot: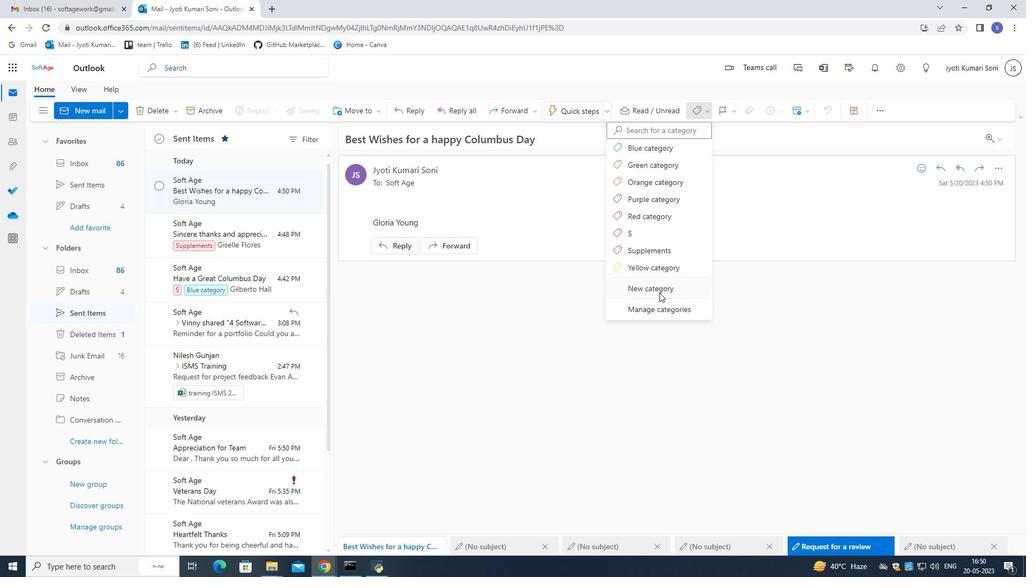 
Action: Mouse pressed left at (659, 293)
Screenshot: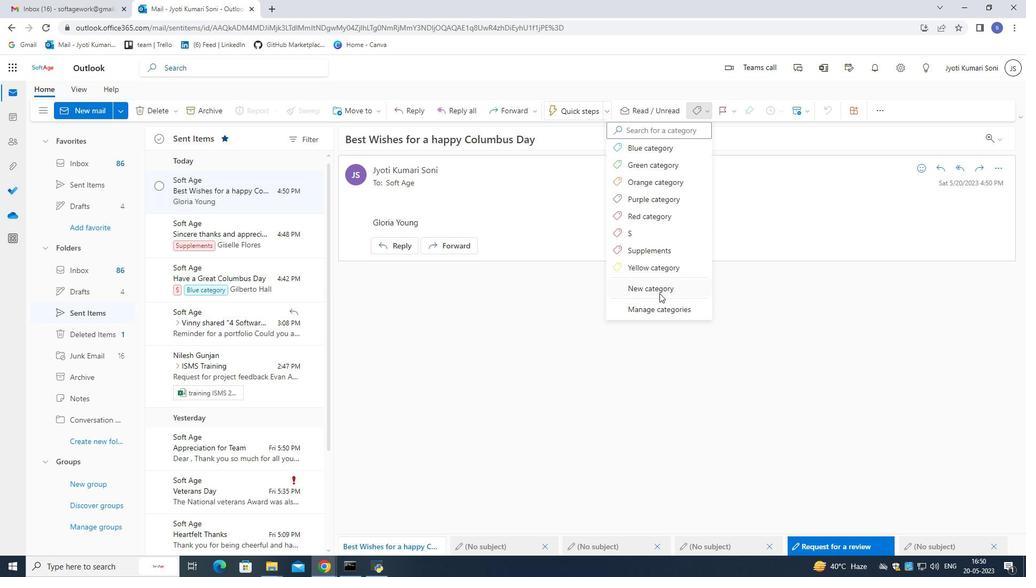 
Action: Mouse moved to (524, 259)
Screenshot: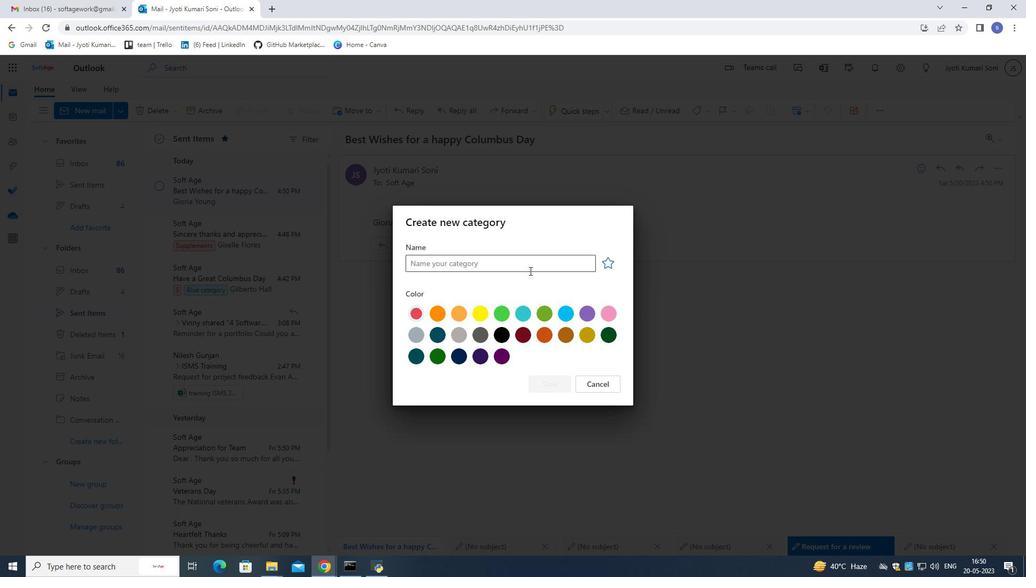 
Action: Mouse pressed left at (524, 259)
Screenshot: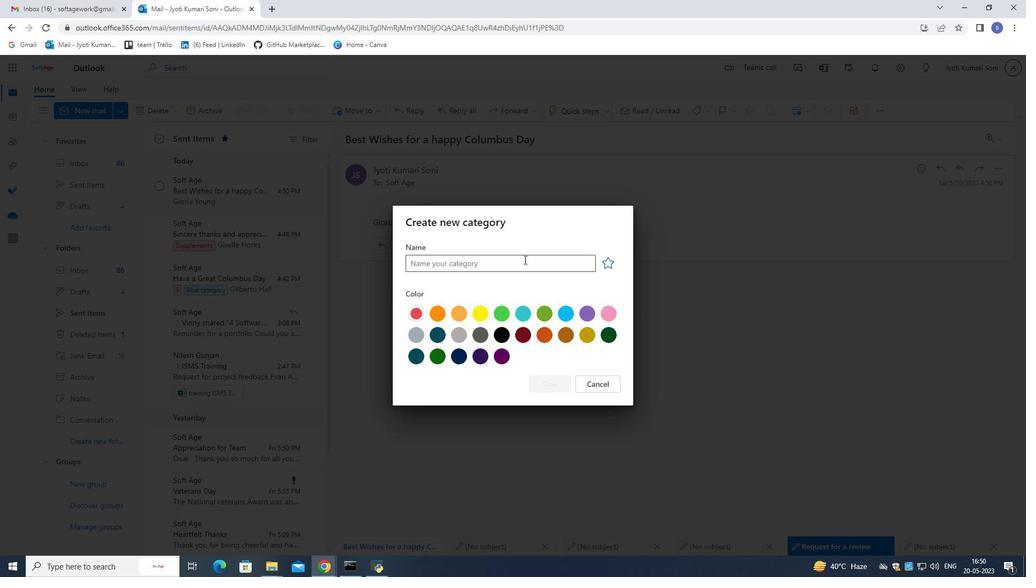 
Action: Mouse moved to (523, 259)
Screenshot: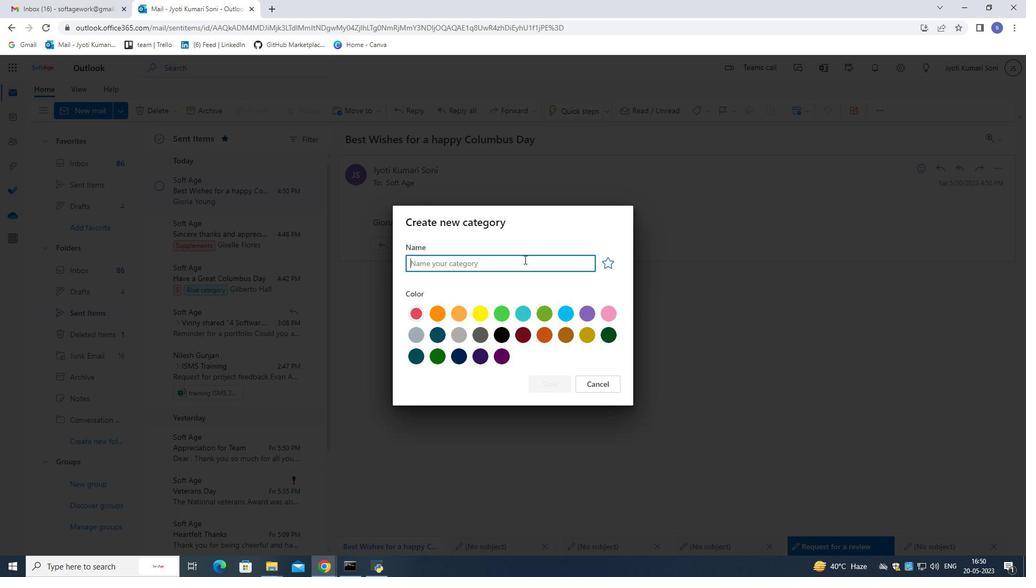 
Action: Key pressed <Key.shift>Medications
Screenshot: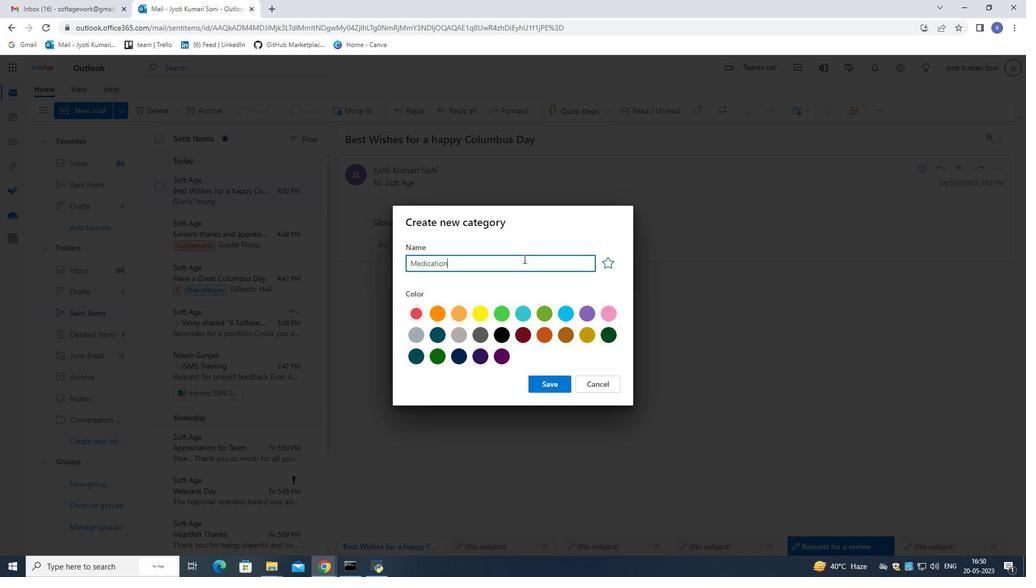 
Action: Mouse moved to (555, 378)
Screenshot: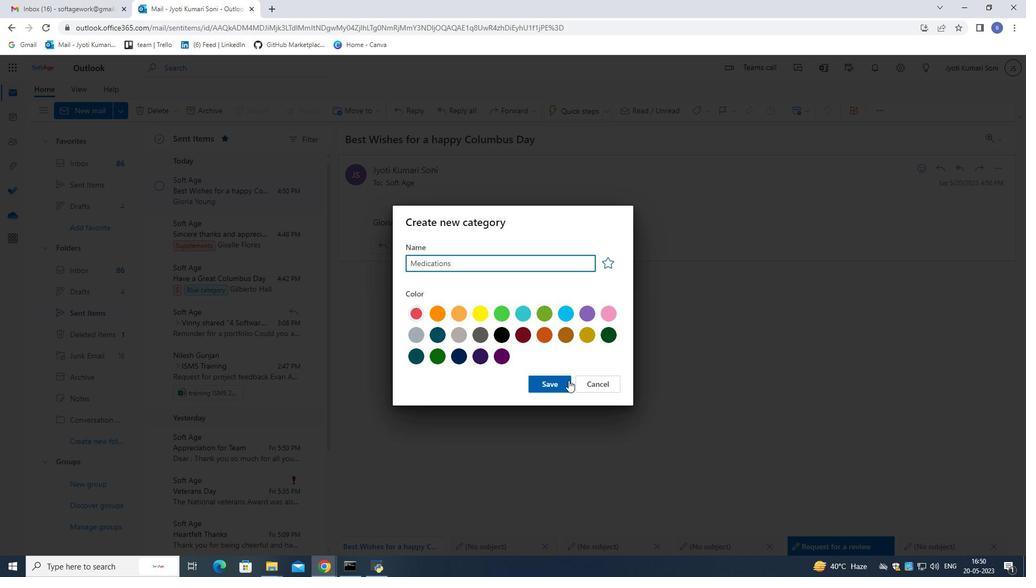 
Action: Mouse pressed left at (555, 378)
Screenshot: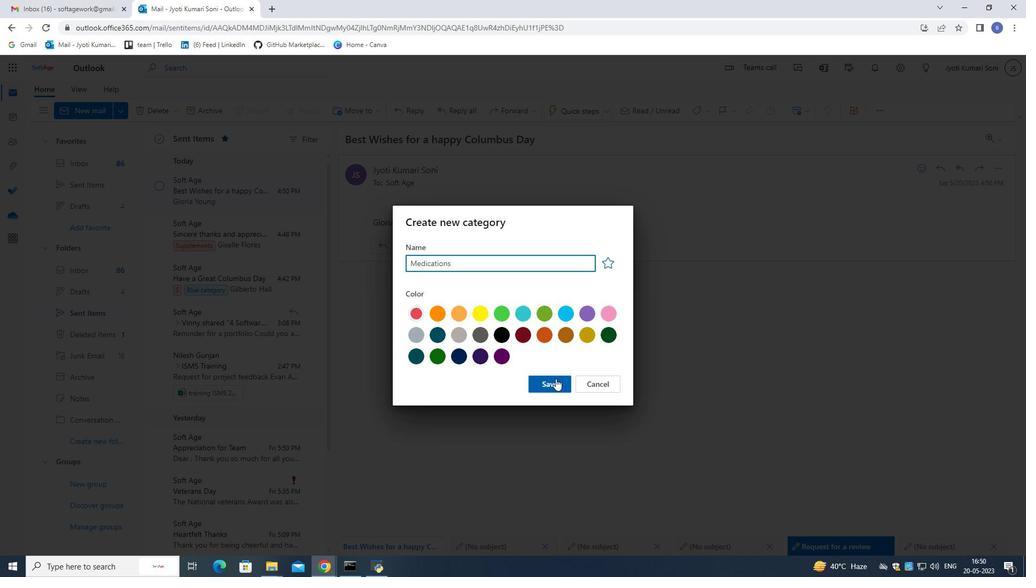 
Action: Mouse moved to (707, 107)
Screenshot: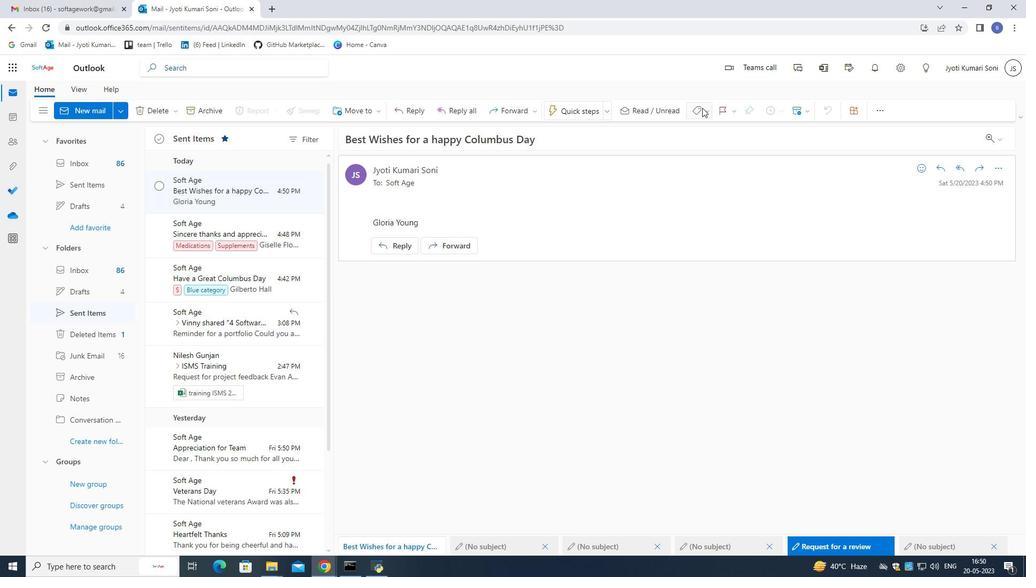 
Action: Mouse pressed left at (707, 107)
Screenshot: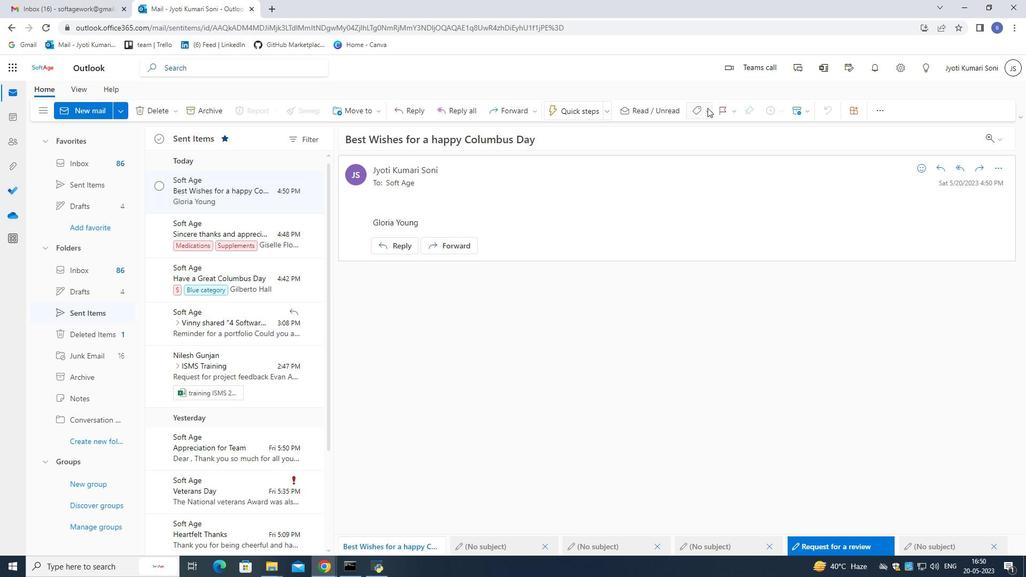 
Action: Mouse moved to (656, 182)
Screenshot: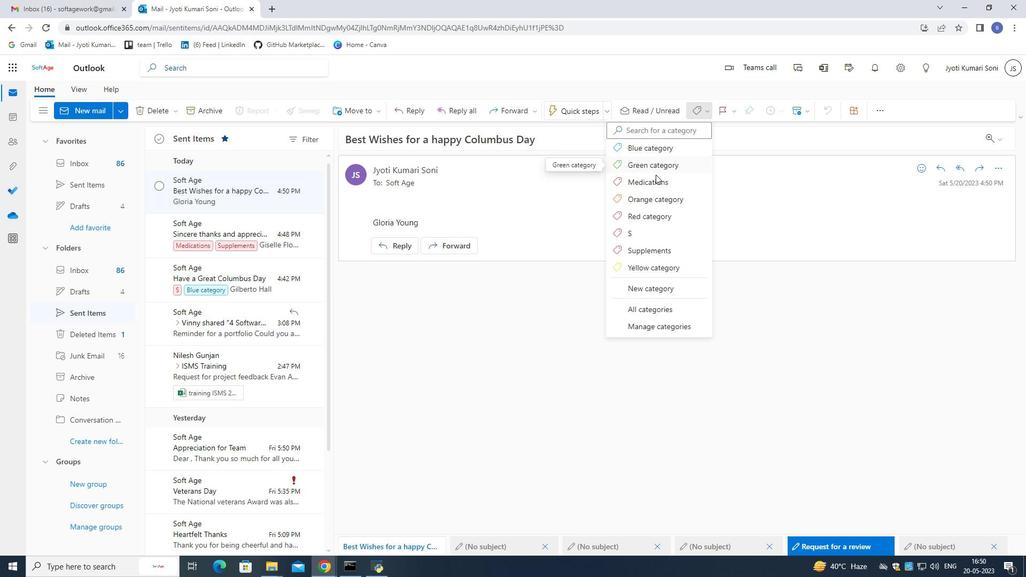 
Action: Mouse pressed left at (656, 182)
Screenshot: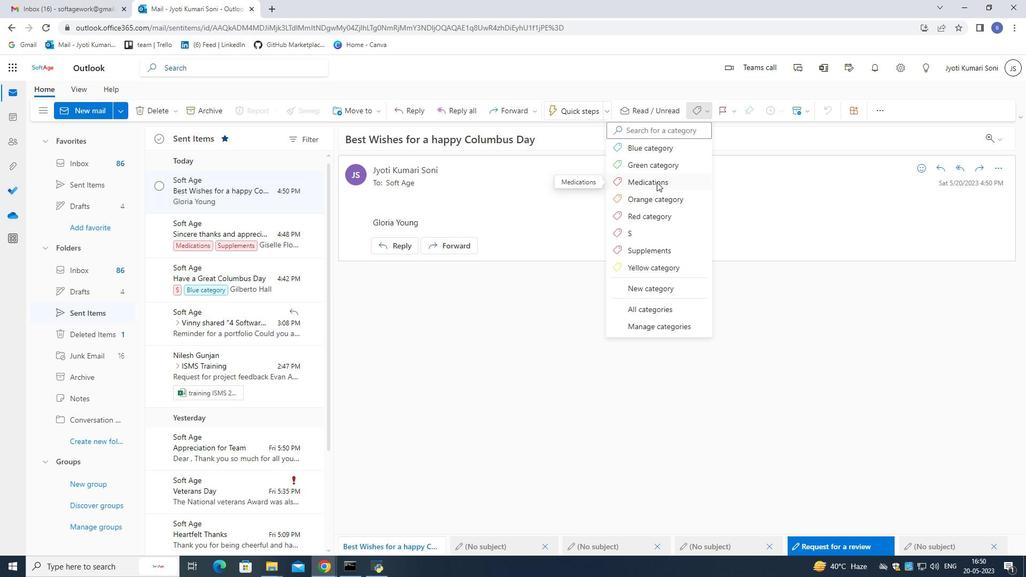 
Action: Mouse moved to (565, 145)
Screenshot: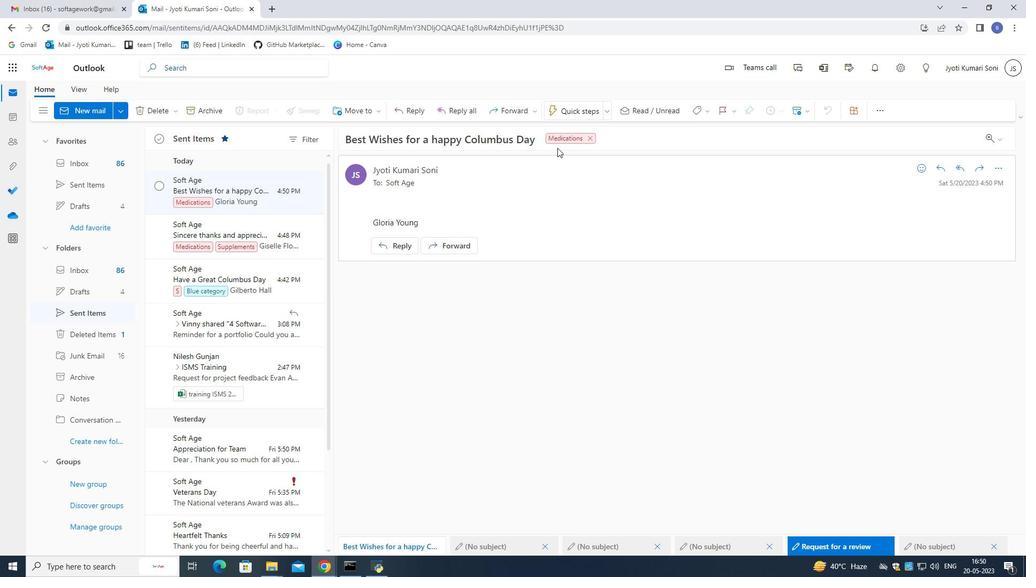 
